 Task: Search one way flight ticket for 1 adult, 6 children, 1 infant in seat and 1 infant on lap in business from Myrtle Beach: Myrtle Beach International Airport to Rock Springs: Southwest Wyoming Regional Airport (rock Springs Sweetwater County Airport) on 8-5-2023. Choice of flights is Emirates. Number of bags: 2 carry on bags. Price is upto 100000. Outbound departure time preference is 20:00.
Action: Mouse moved to (285, 255)
Screenshot: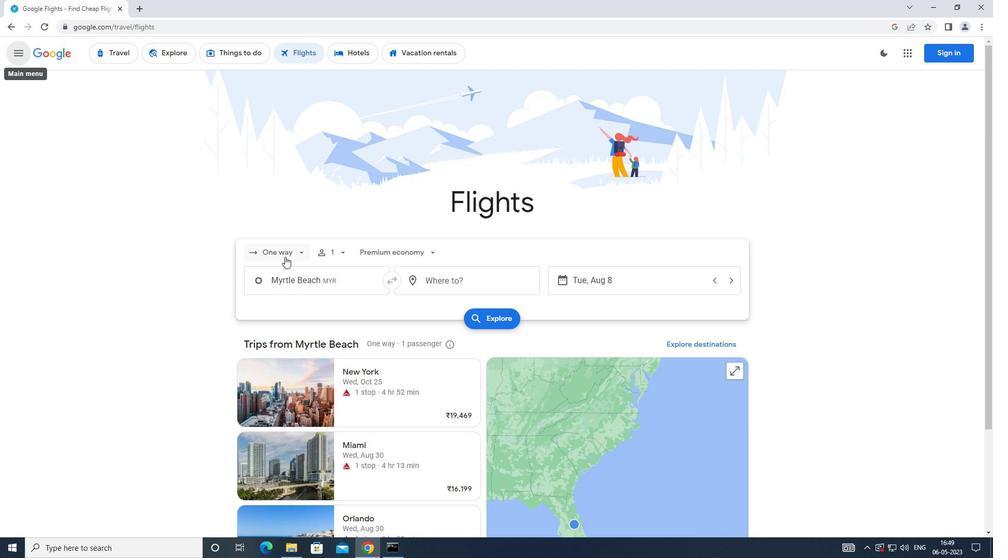 
Action: Mouse pressed left at (285, 255)
Screenshot: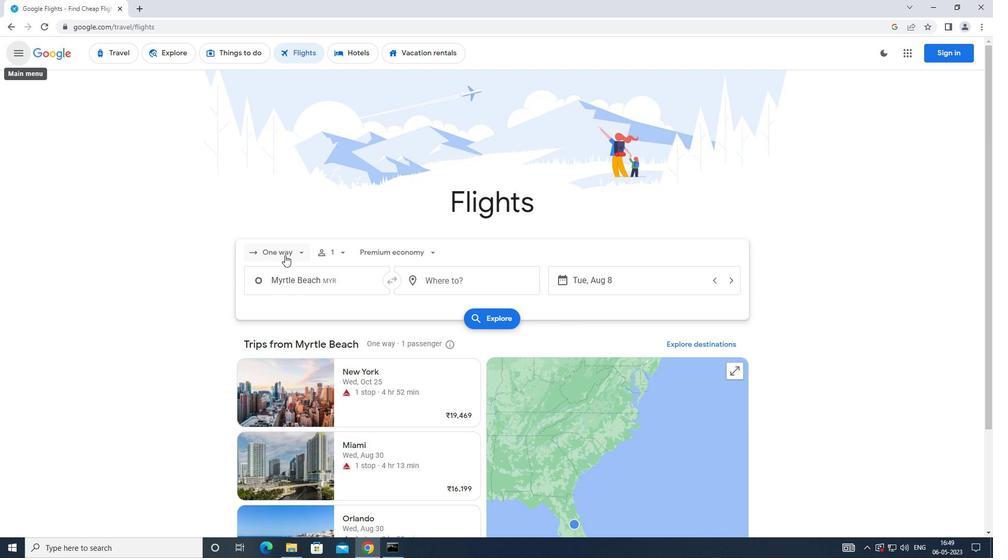 
Action: Mouse moved to (292, 297)
Screenshot: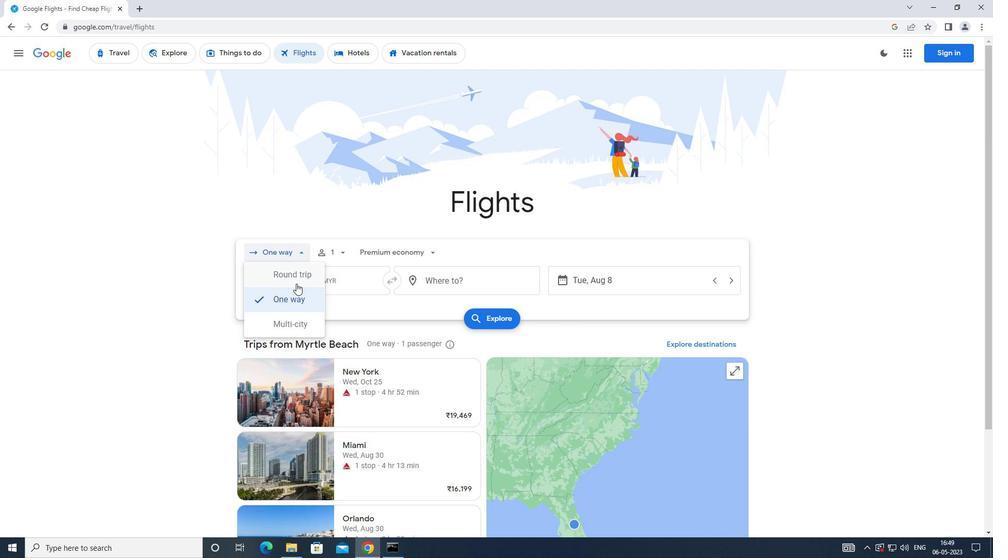 
Action: Mouse pressed left at (292, 297)
Screenshot: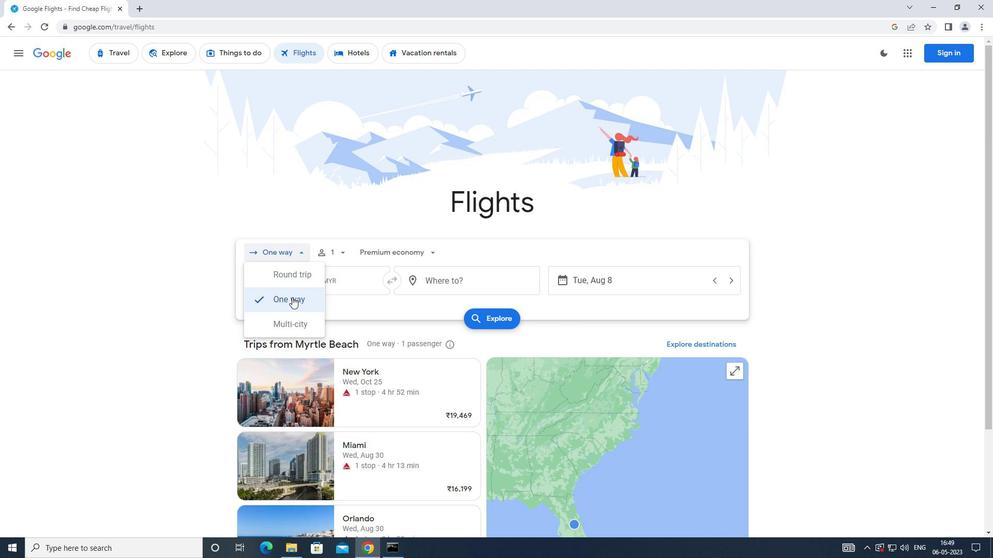 
Action: Mouse moved to (332, 250)
Screenshot: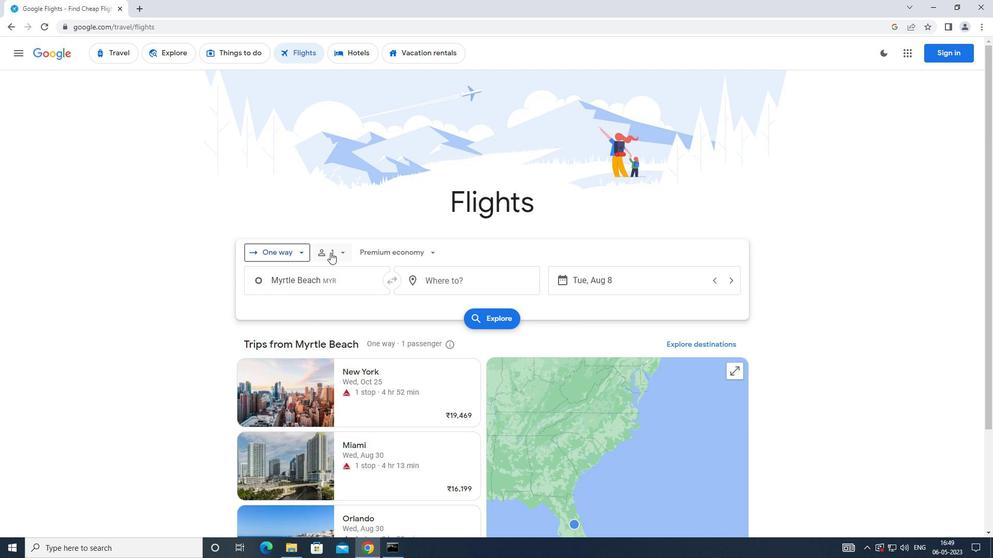 
Action: Mouse pressed left at (332, 250)
Screenshot: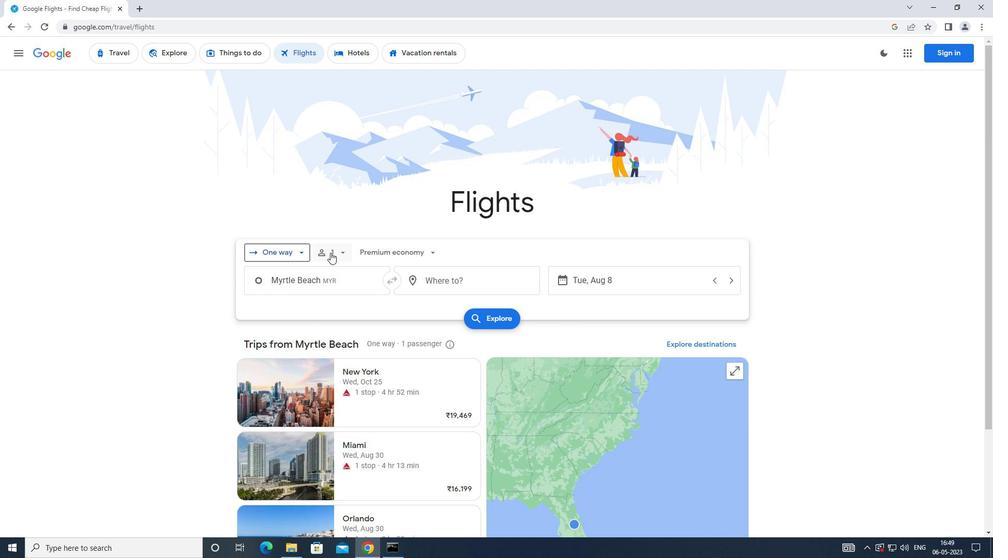
Action: Mouse moved to (428, 308)
Screenshot: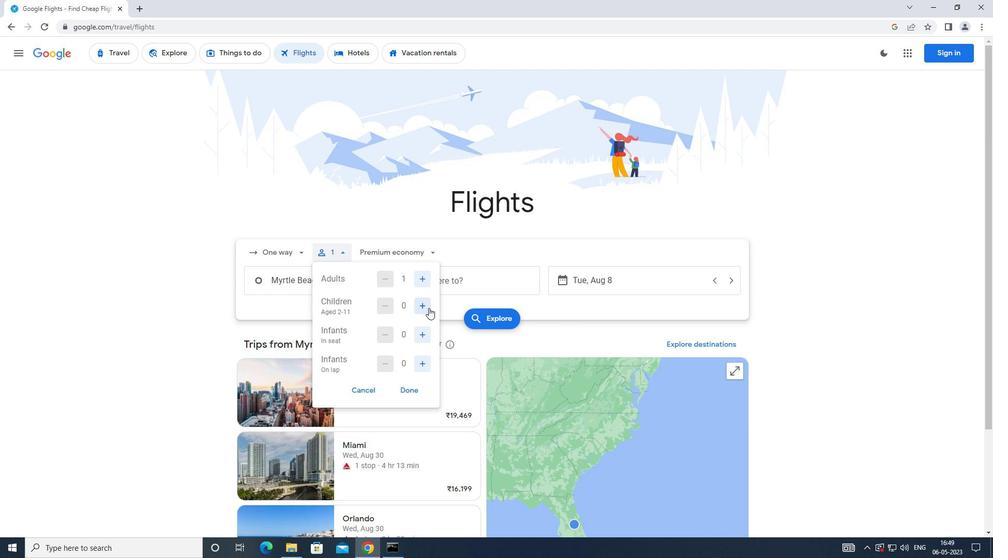
Action: Mouse pressed left at (428, 308)
Screenshot: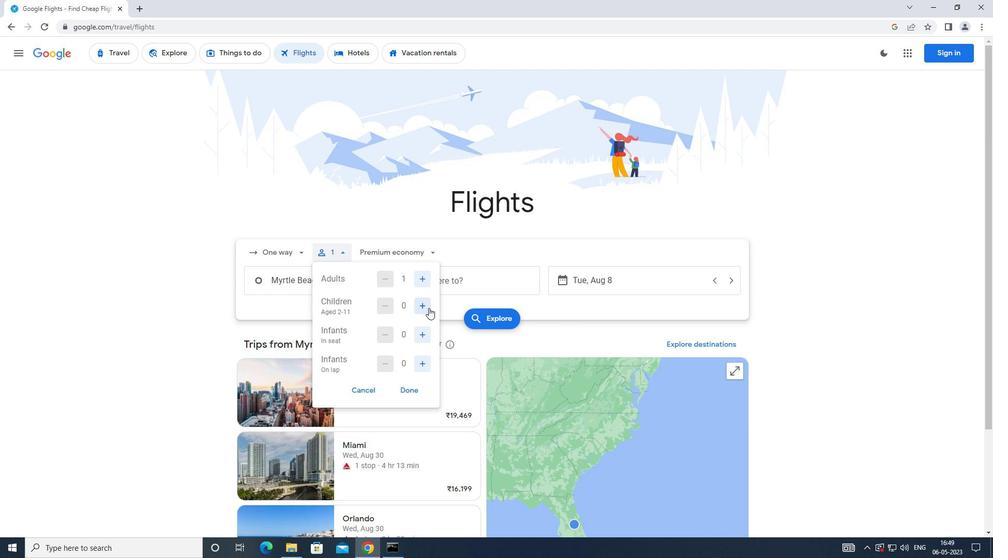 
Action: Mouse moved to (428, 308)
Screenshot: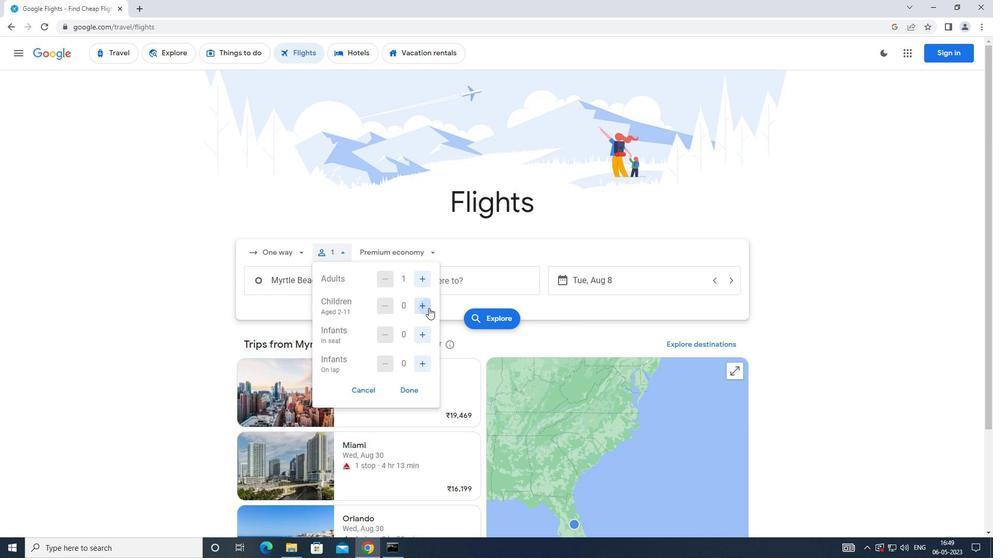 
Action: Mouse pressed left at (428, 308)
Screenshot: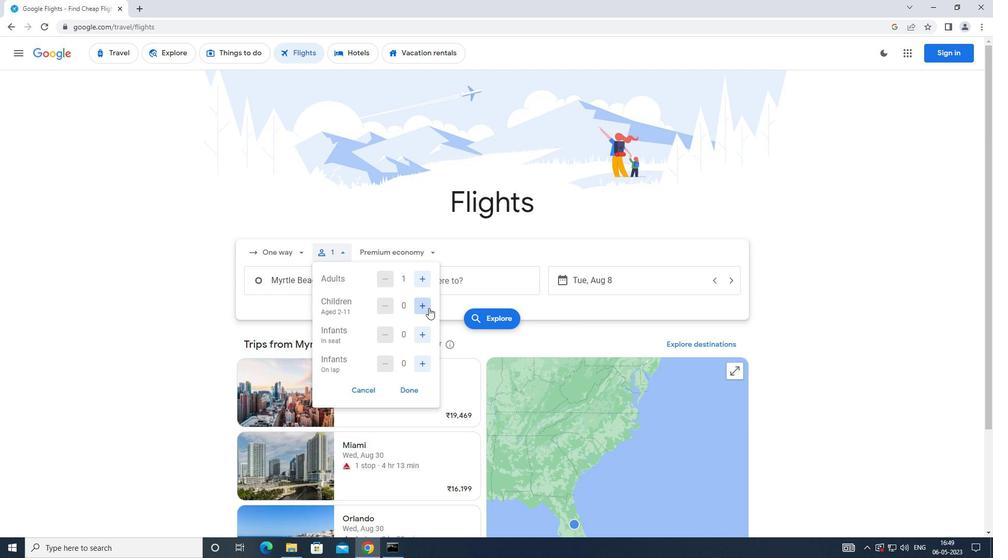 
Action: Mouse pressed left at (428, 308)
Screenshot: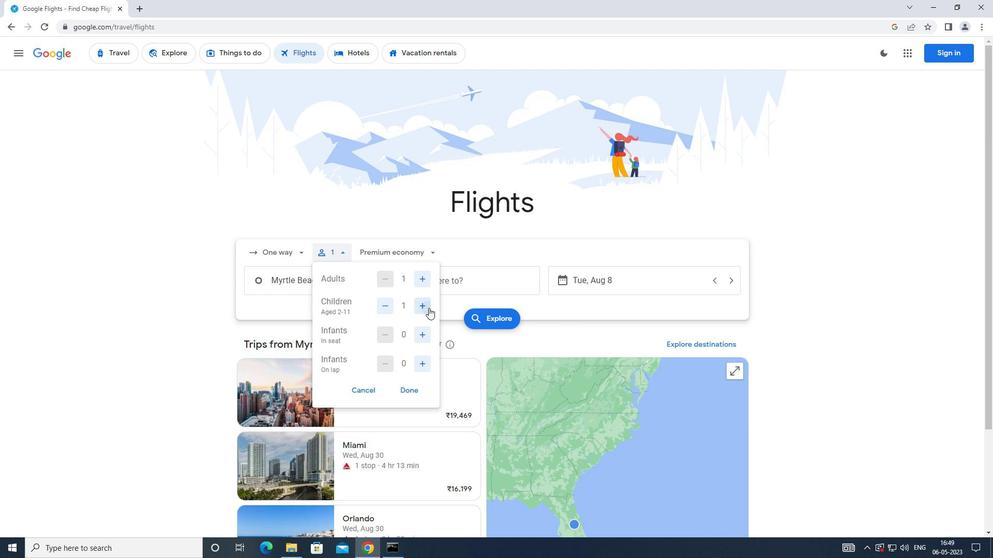 
Action: Mouse pressed left at (428, 308)
Screenshot: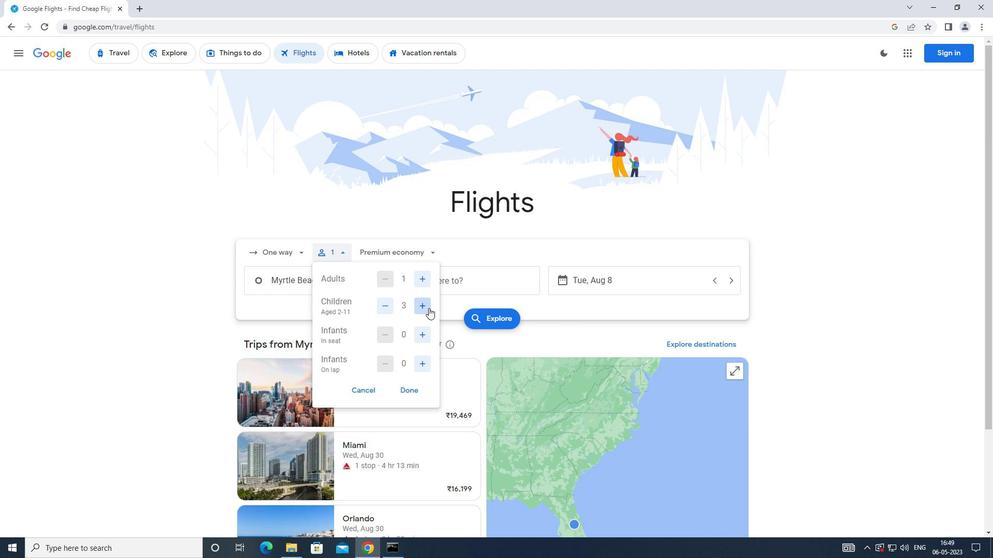 
Action: Mouse pressed left at (428, 308)
Screenshot: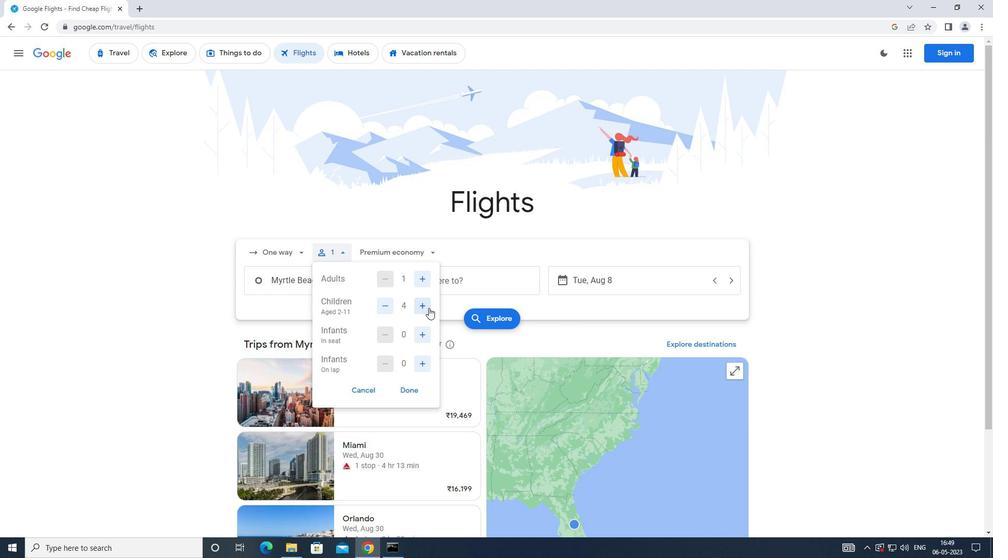 
Action: Mouse moved to (426, 310)
Screenshot: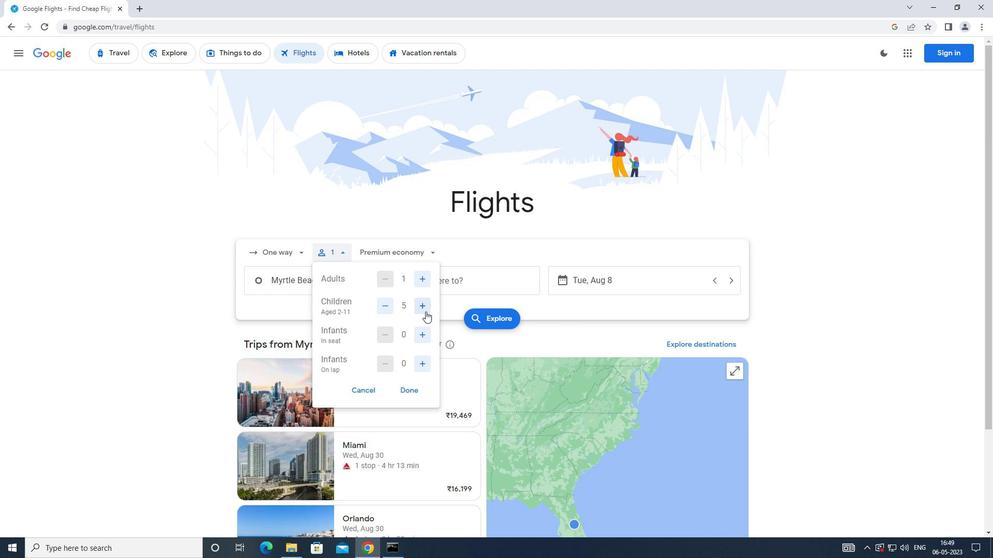 
Action: Mouse pressed left at (426, 310)
Screenshot: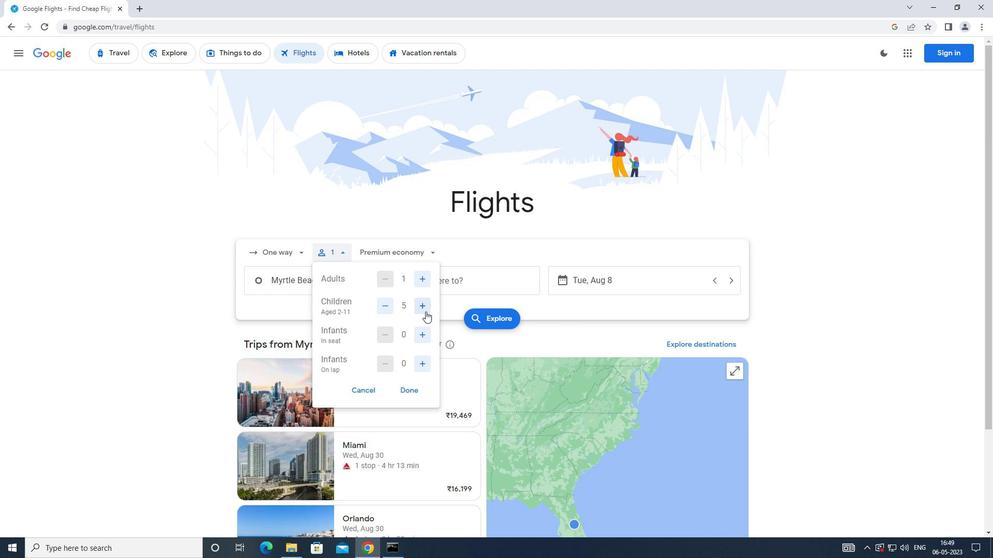 
Action: Mouse moved to (424, 330)
Screenshot: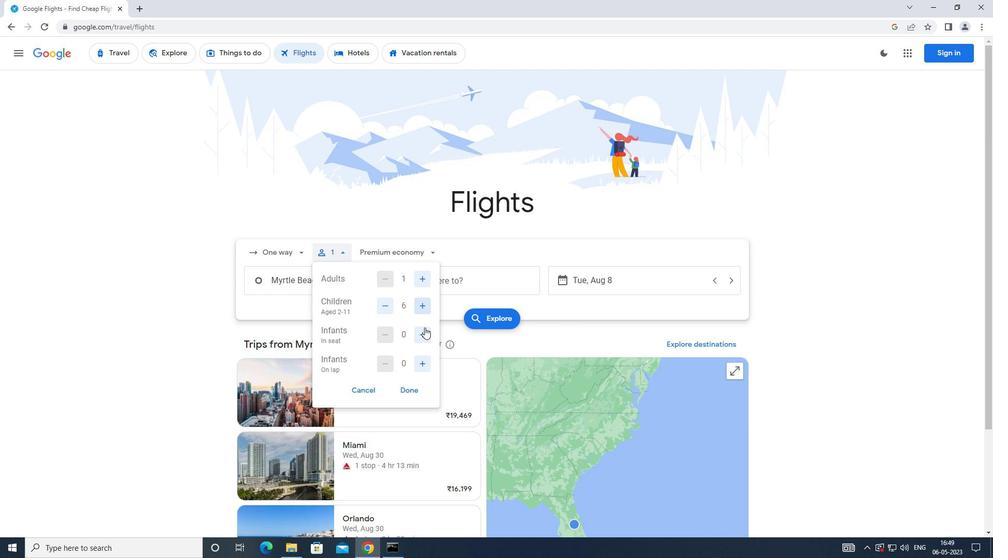 
Action: Mouse pressed left at (424, 330)
Screenshot: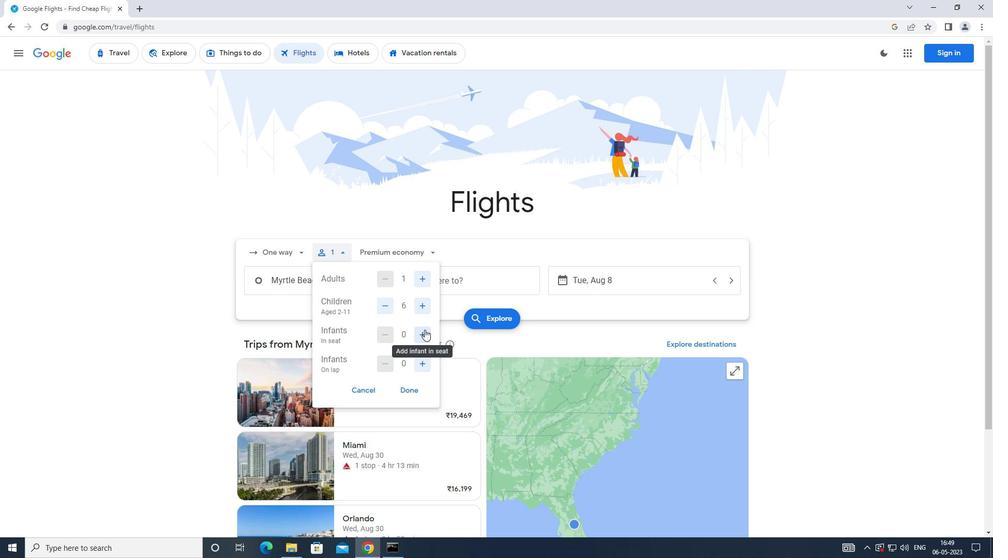 
Action: Mouse moved to (424, 363)
Screenshot: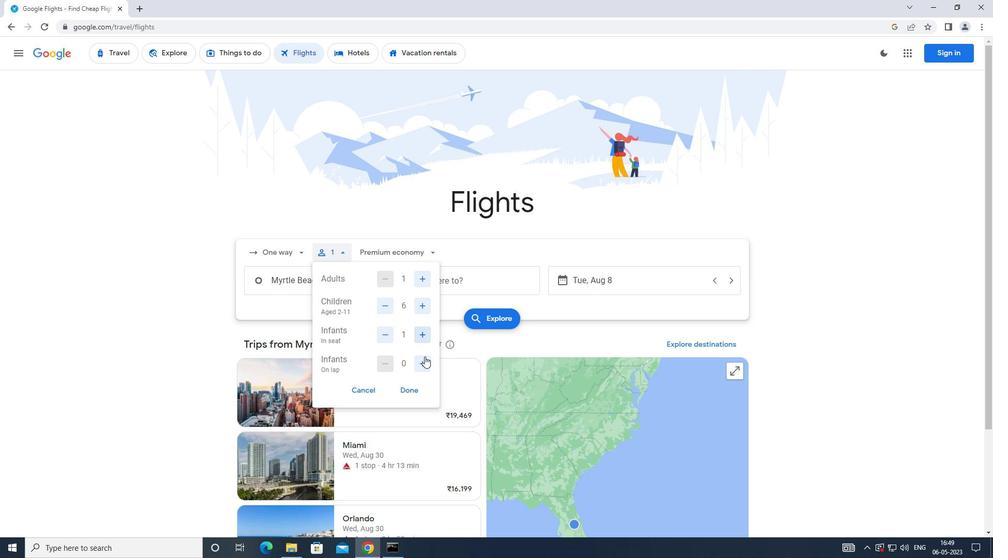 
Action: Mouse pressed left at (424, 363)
Screenshot: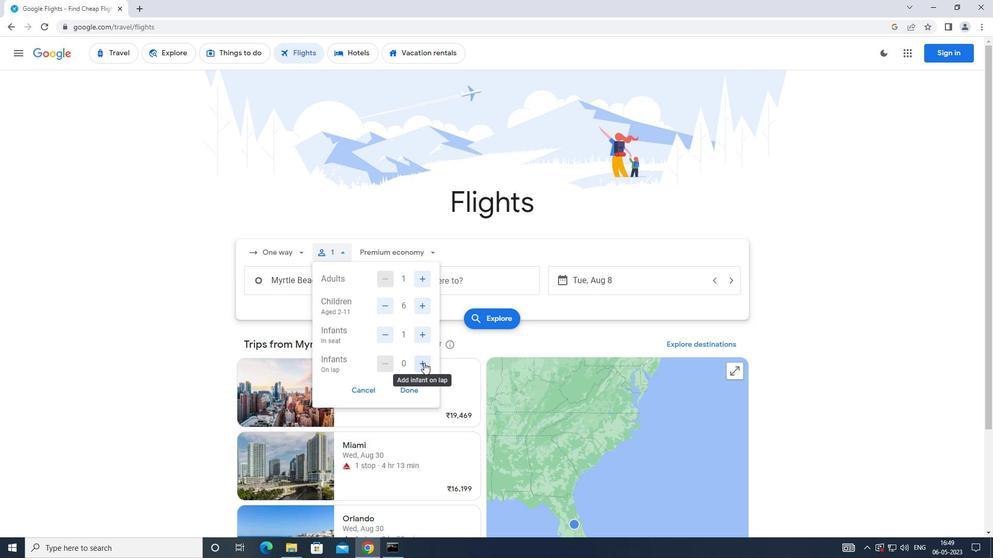 
Action: Mouse moved to (414, 391)
Screenshot: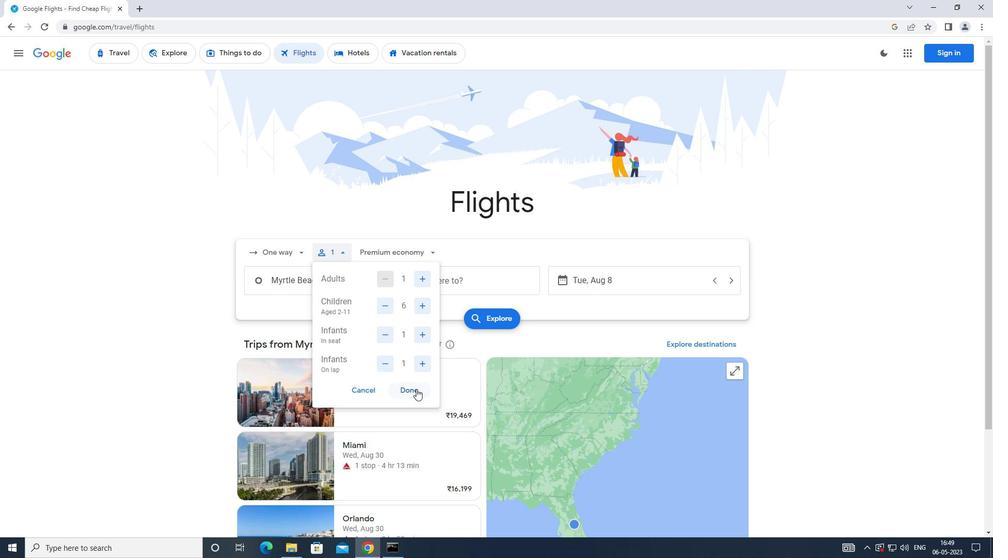 
Action: Mouse pressed left at (414, 391)
Screenshot: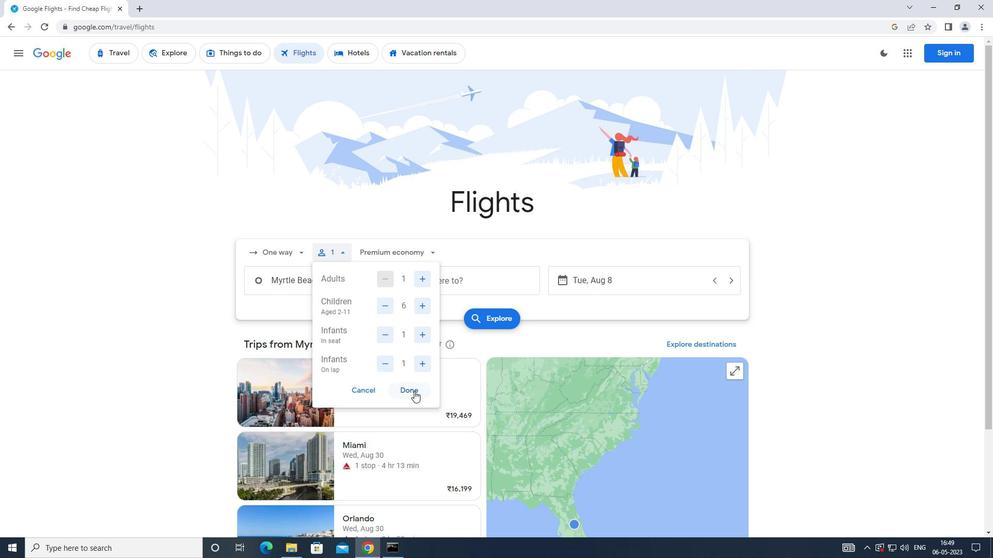 
Action: Mouse moved to (395, 246)
Screenshot: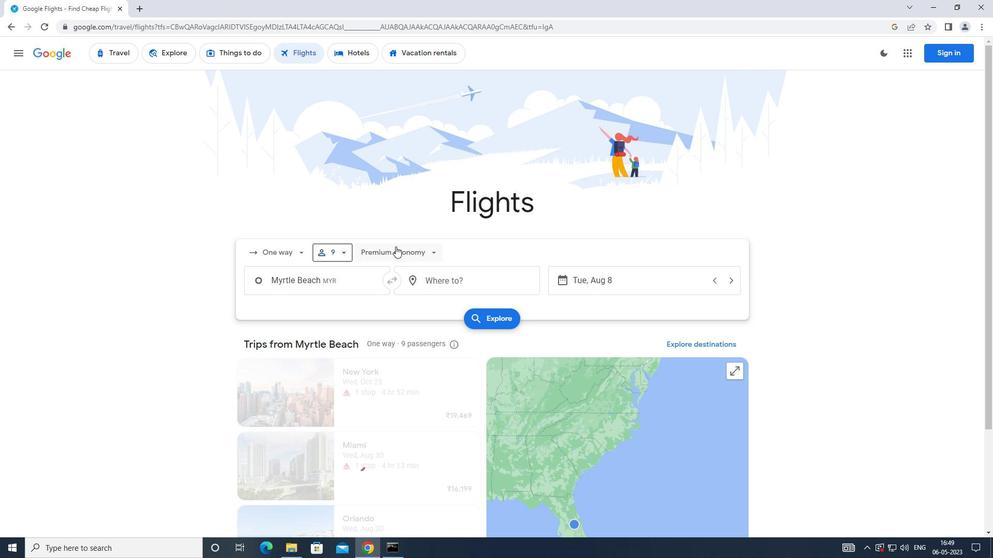 
Action: Mouse pressed left at (395, 246)
Screenshot: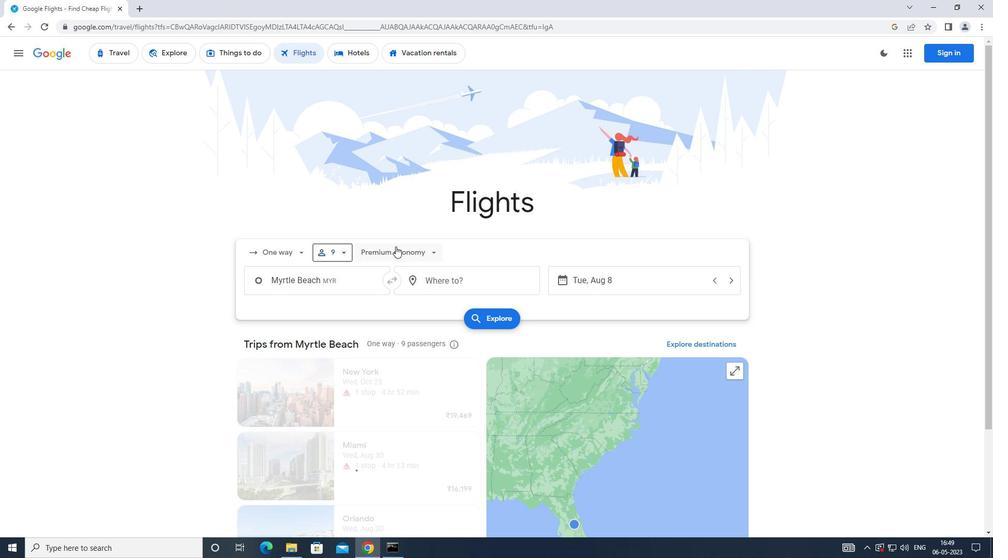 
Action: Mouse moved to (407, 327)
Screenshot: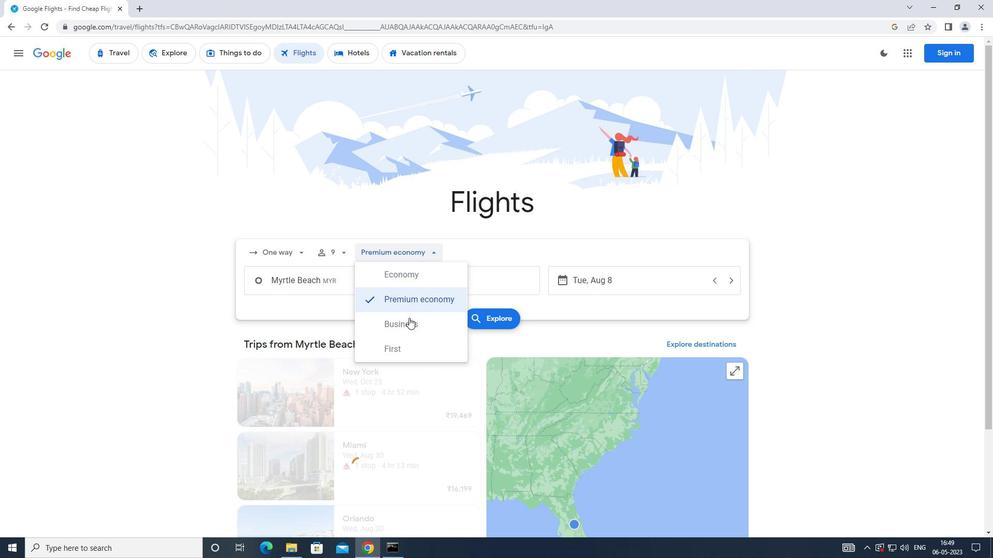 
Action: Mouse pressed left at (407, 327)
Screenshot: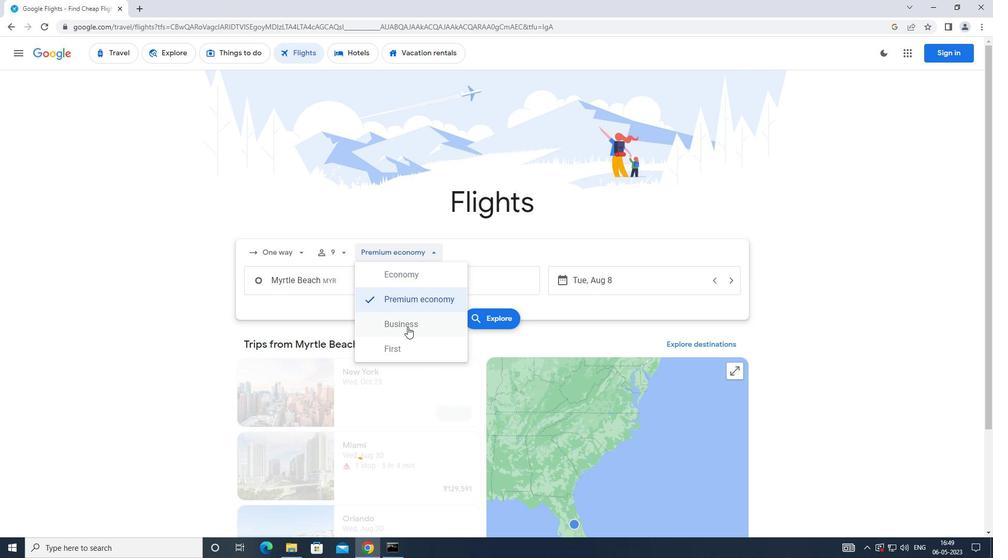 
Action: Mouse moved to (333, 281)
Screenshot: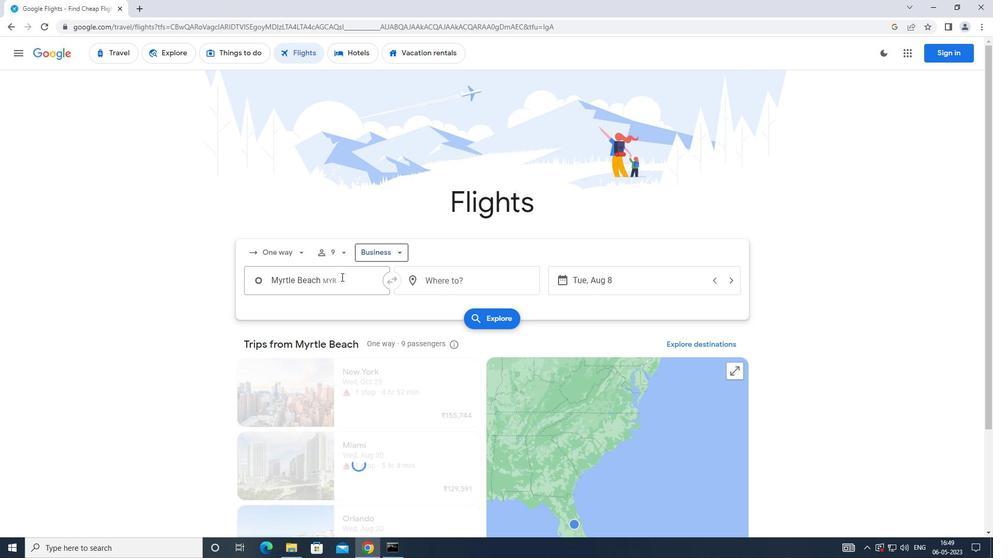 
Action: Mouse pressed left at (333, 281)
Screenshot: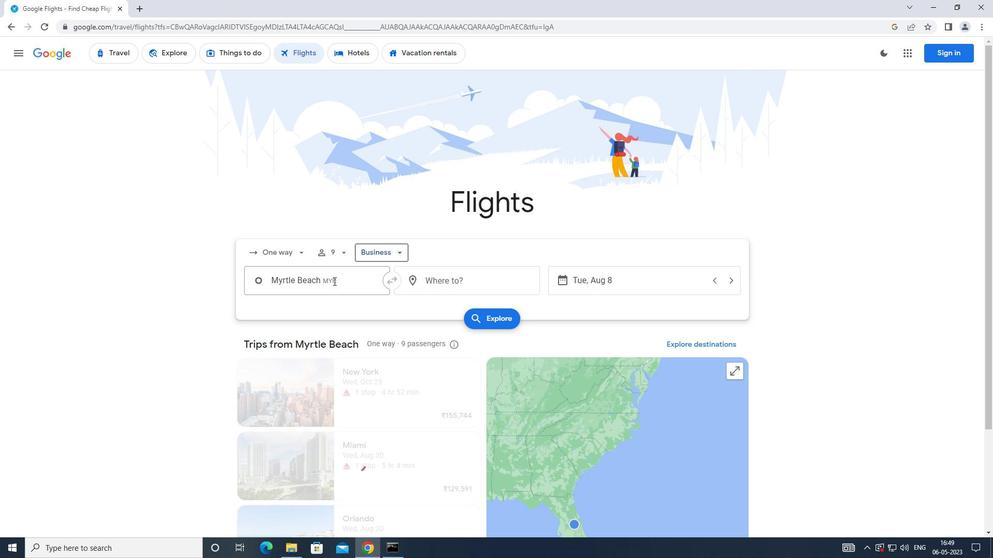
Action: Mouse moved to (337, 332)
Screenshot: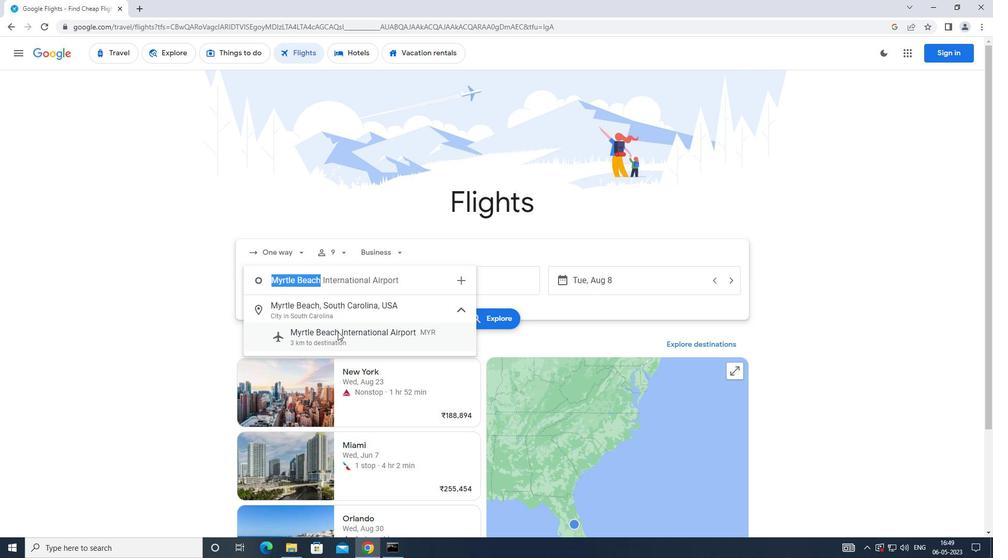 
Action: Mouse pressed left at (337, 332)
Screenshot: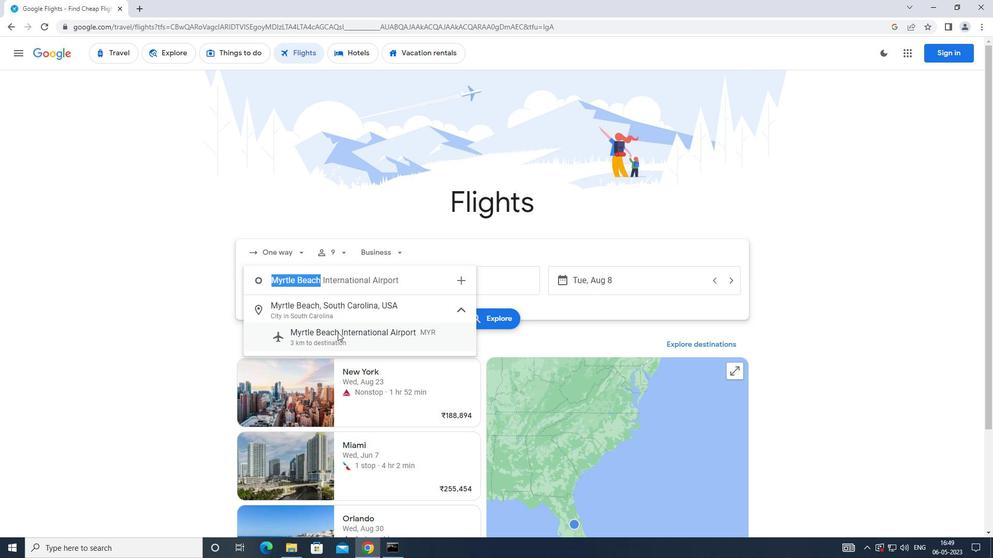 
Action: Mouse moved to (414, 280)
Screenshot: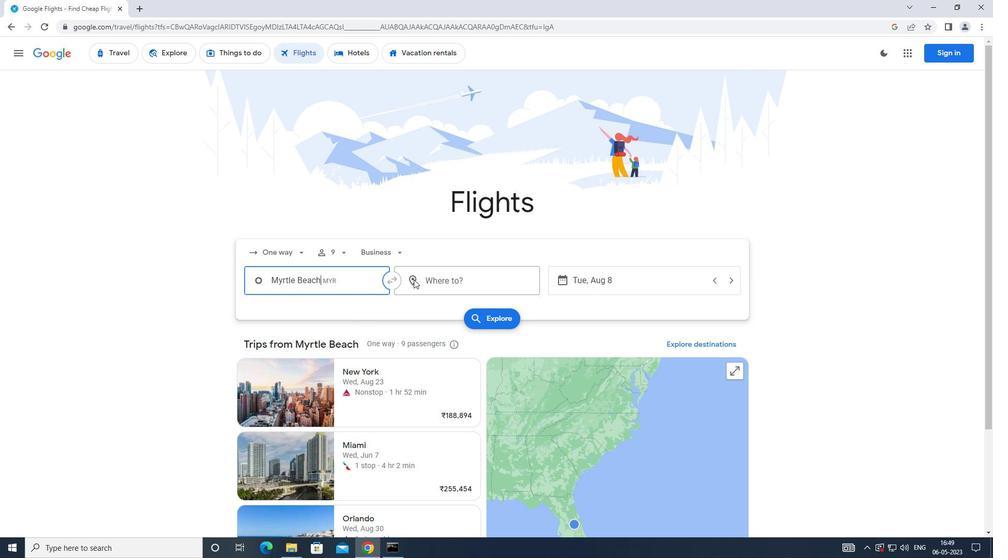 
Action: Mouse pressed left at (414, 280)
Screenshot: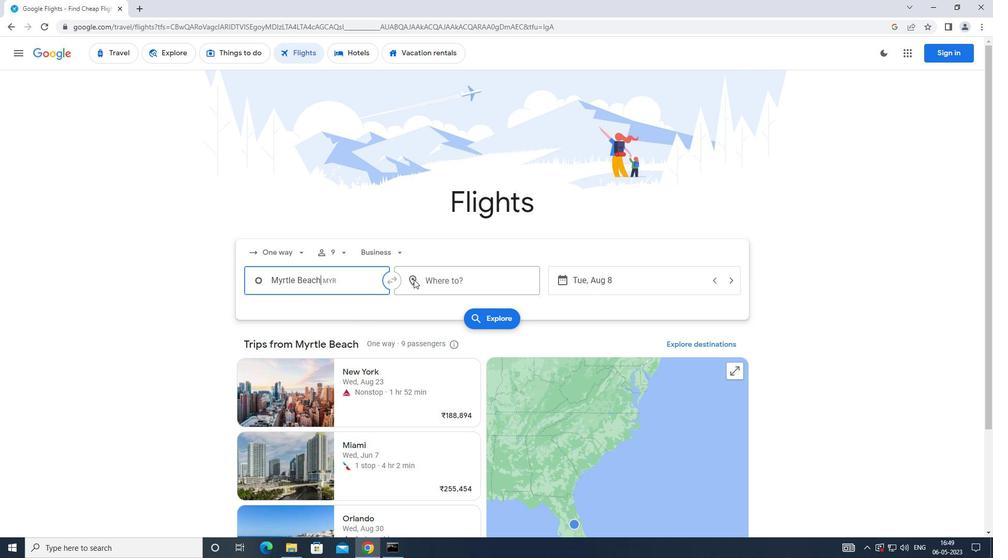 
Action: Mouse moved to (420, 297)
Screenshot: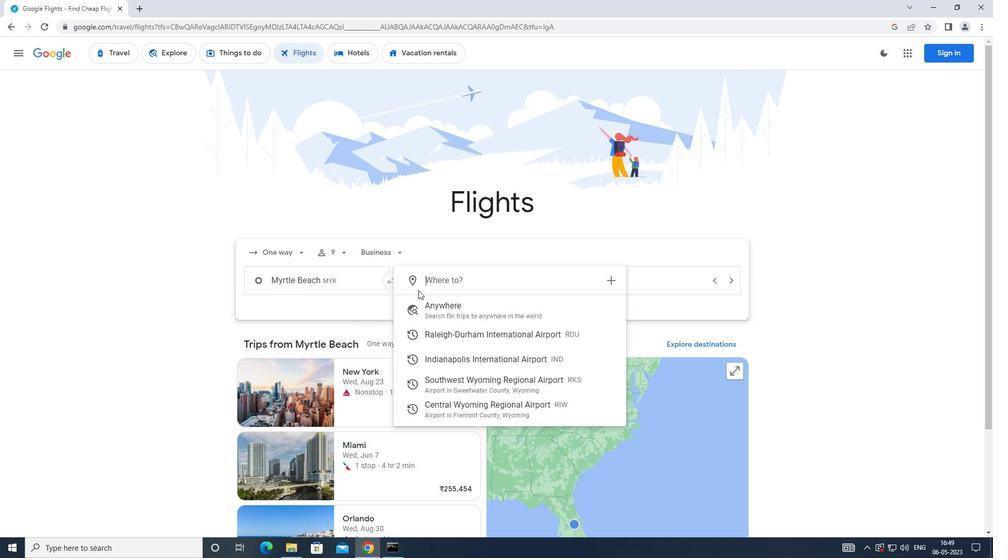 
Action: Key pressed <Key.caps_lock>s<Key.caps_lock>outhwest
Screenshot: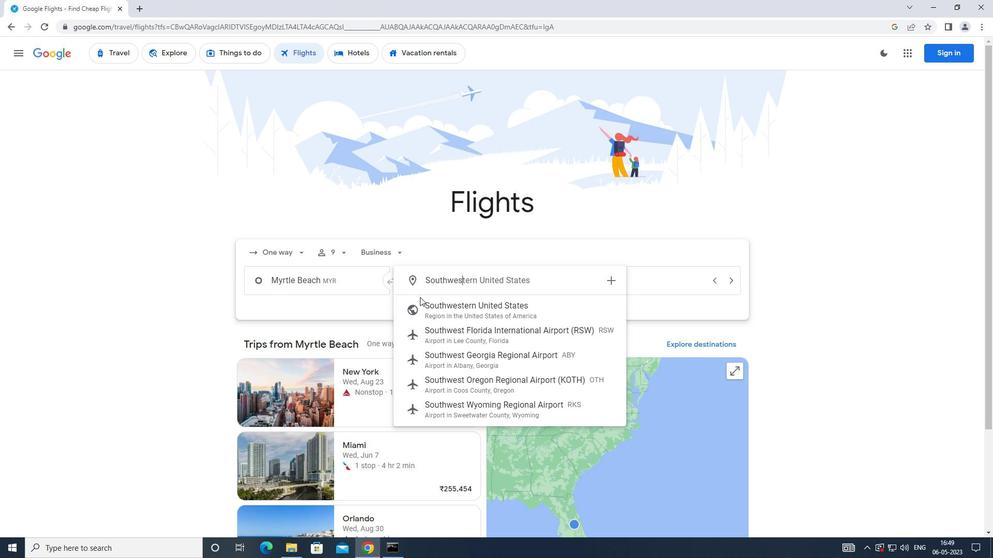
Action: Mouse moved to (486, 406)
Screenshot: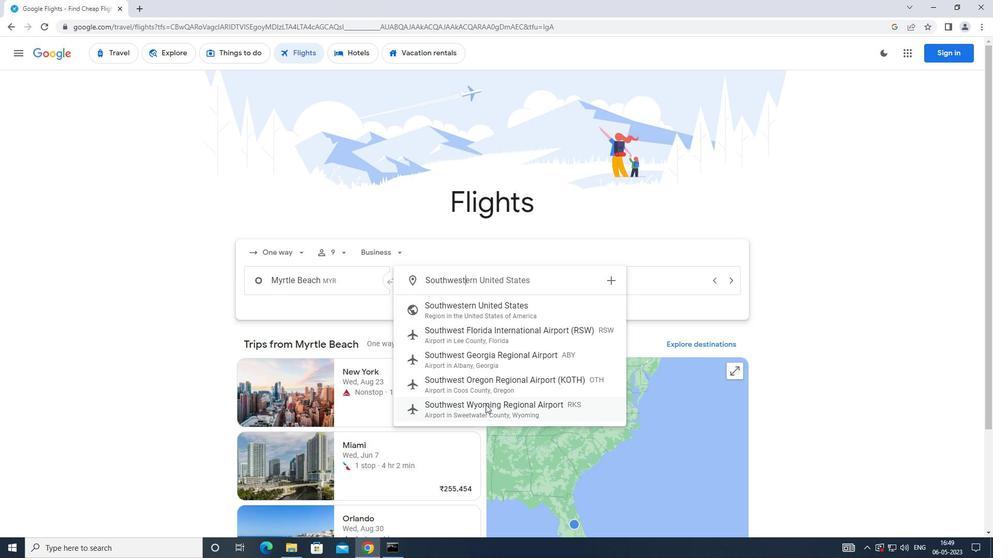 
Action: Mouse pressed left at (486, 406)
Screenshot: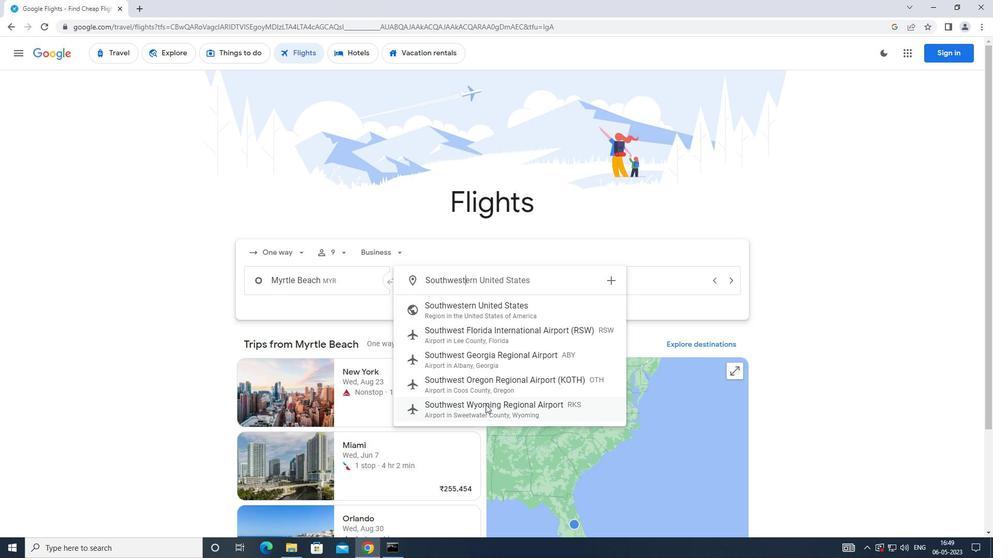 
Action: Mouse moved to (603, 276)
Screenshot: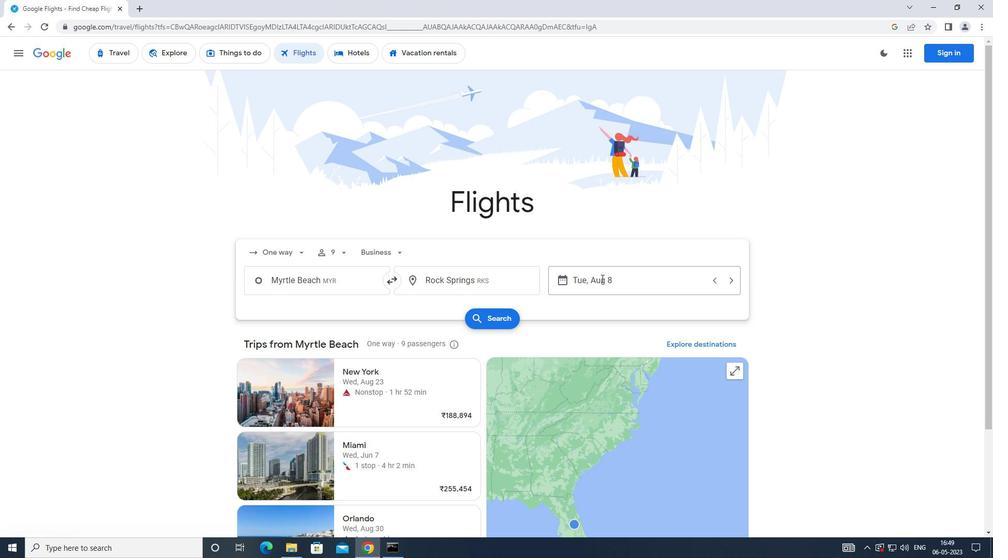 
Action: Mouse pressed left at (603, 276)
Screenshot: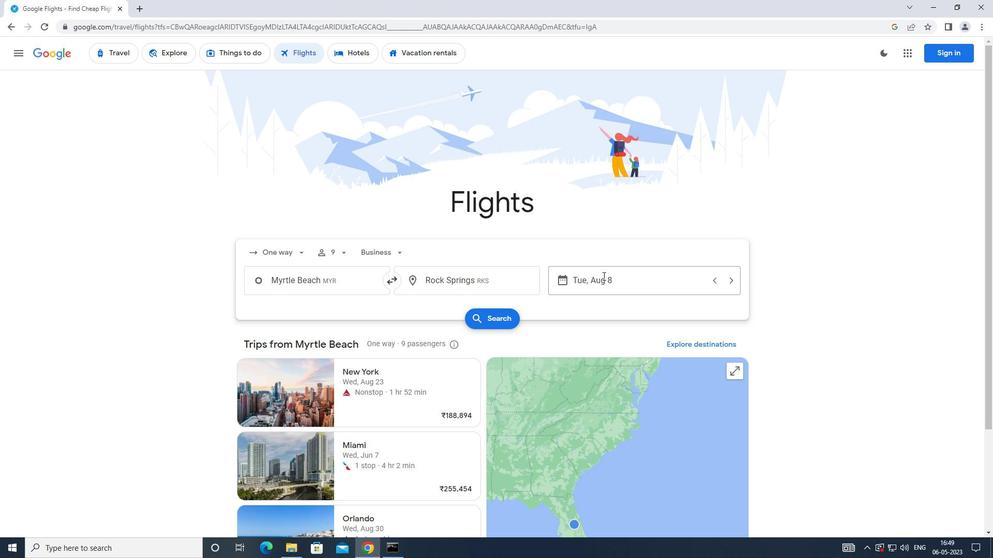 
Action: Mouse moved to (425, 370)
Screenshot: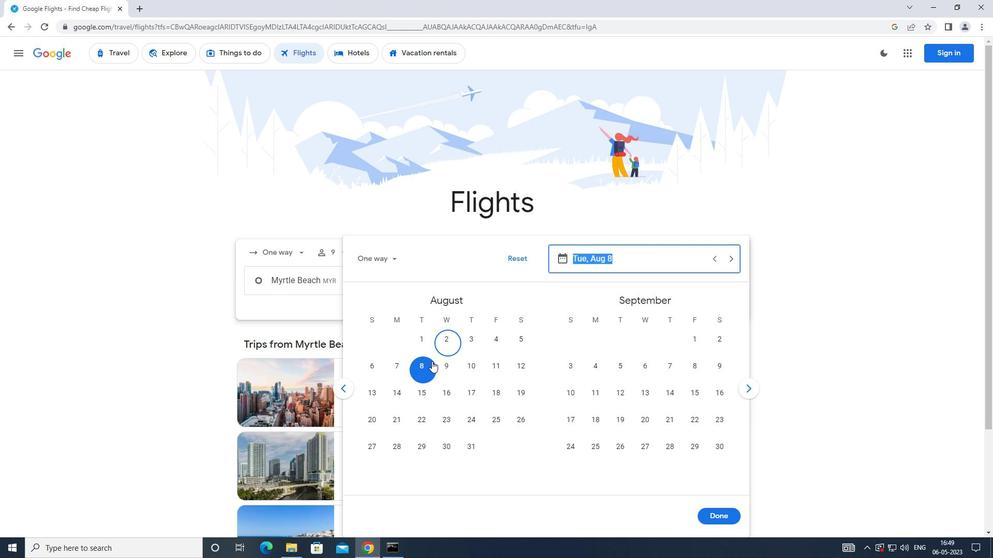 
Action: Mouse pressed left at (425, 370)
Screenshot: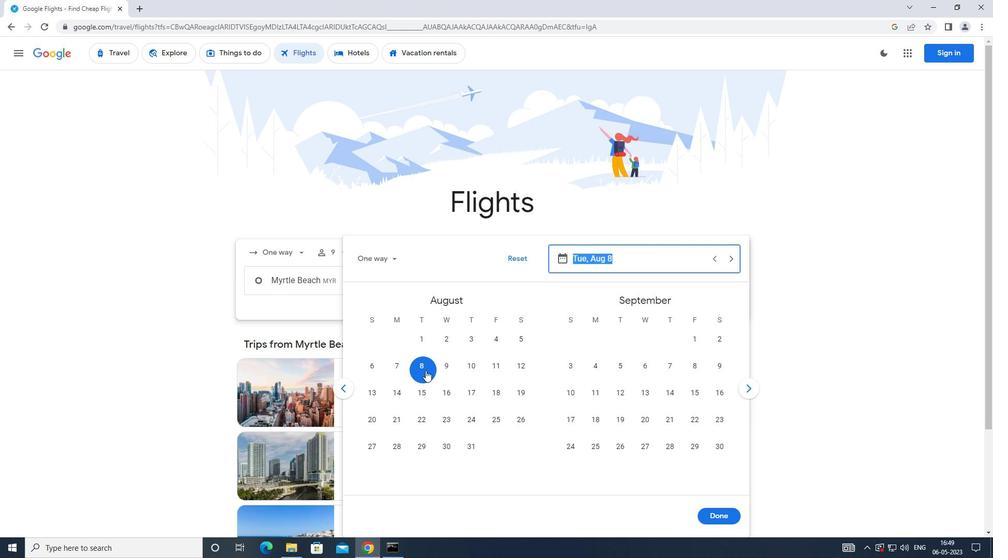 
Action: Mouse moved to (717, 512)
Screenshot: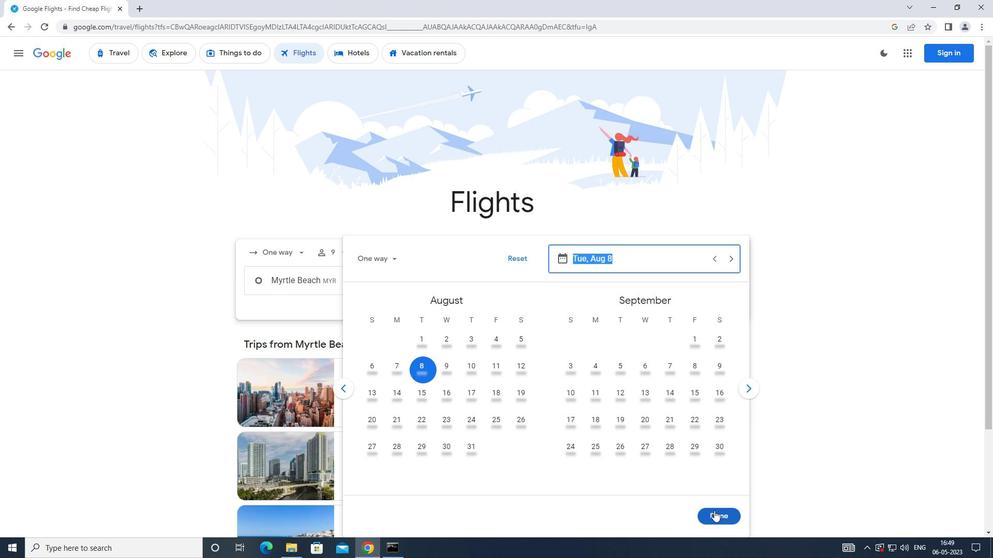 
Action: Mouse pressed left at (717, 512)
Screenshot: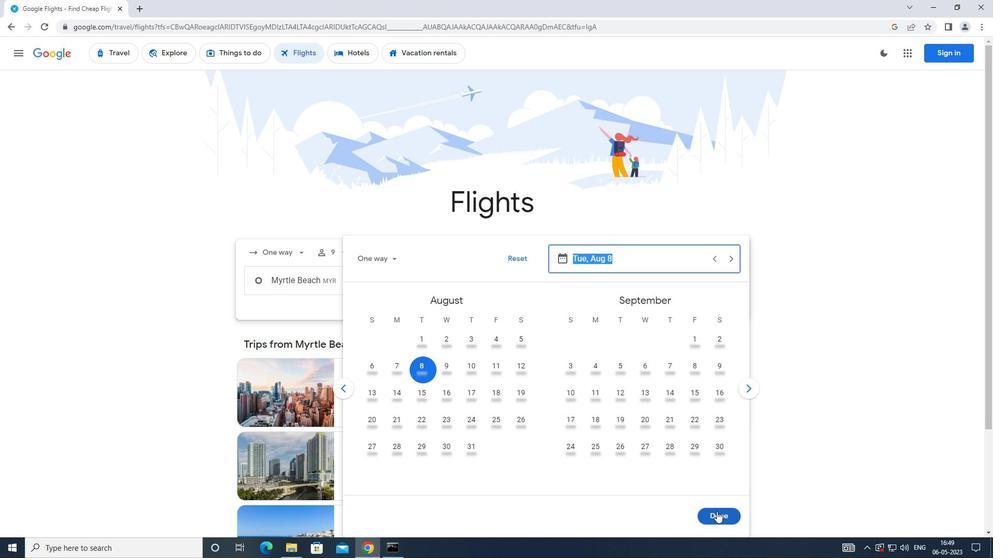 
Action: Mouse moved to (499, 315)
Screenshot: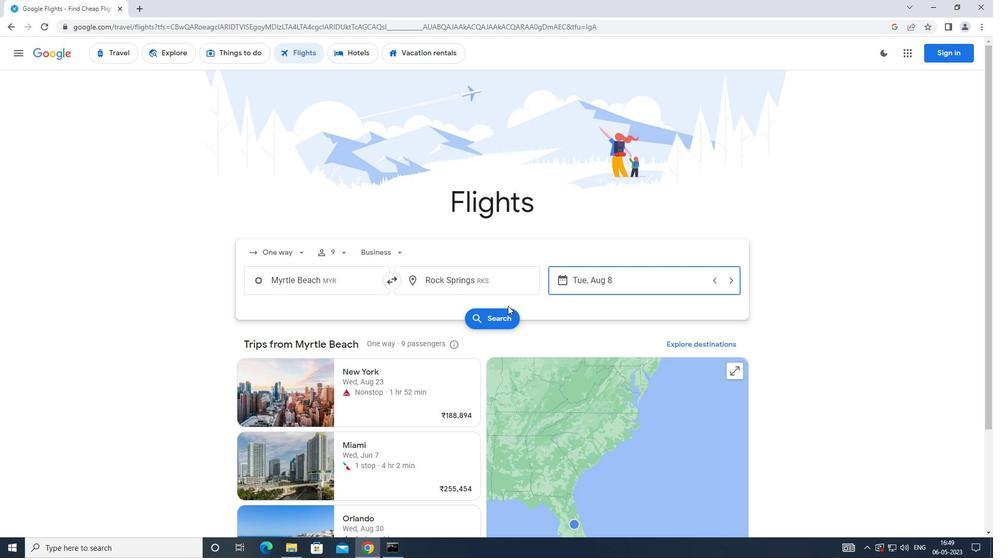 
Action: Mouse pressed left at (499, 315)
Screenshot: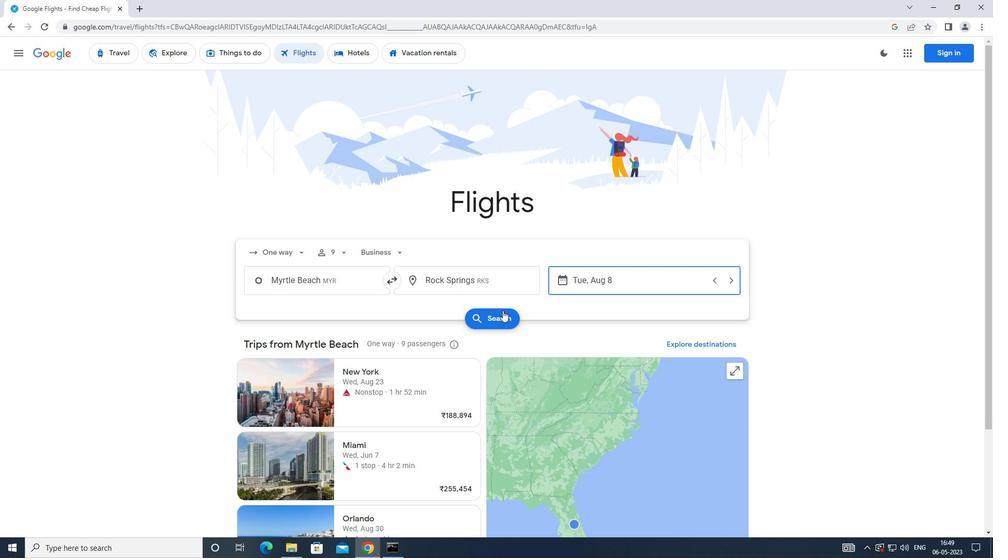 
Action: Mouse moved to (266, 150)
Screenshot: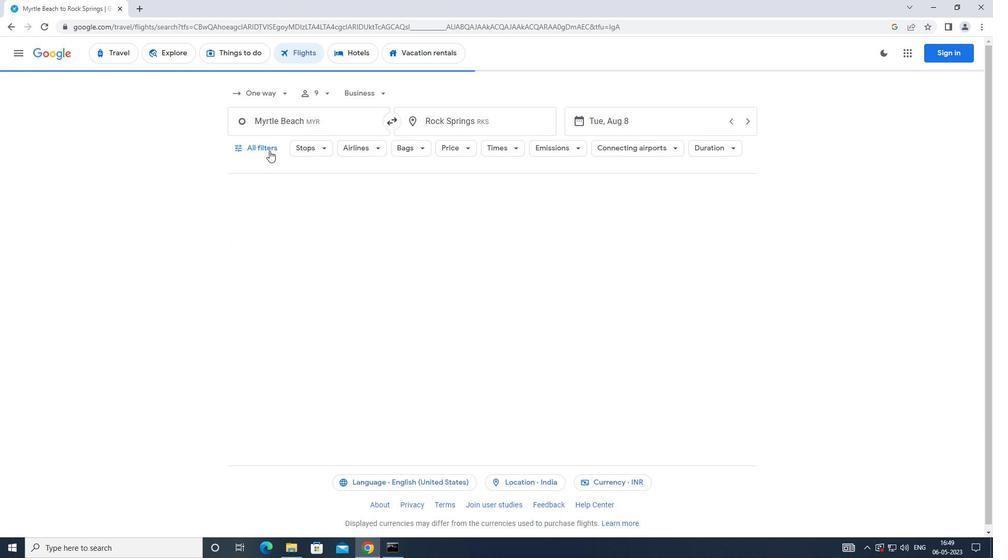 
Action: Mouse pressed left at (266, 150)
Screenshot: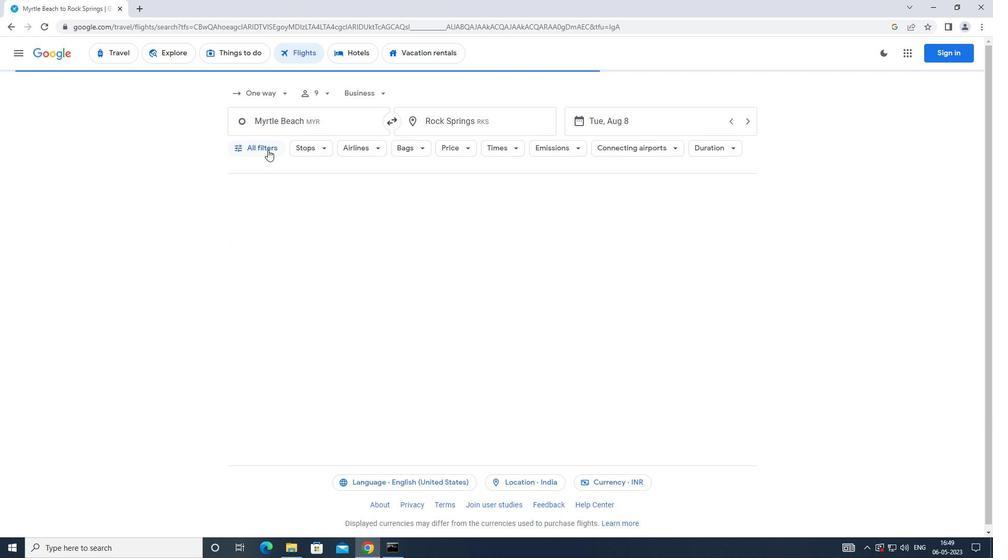 
Action: Mouse moved to (387, 368)
Screenshot: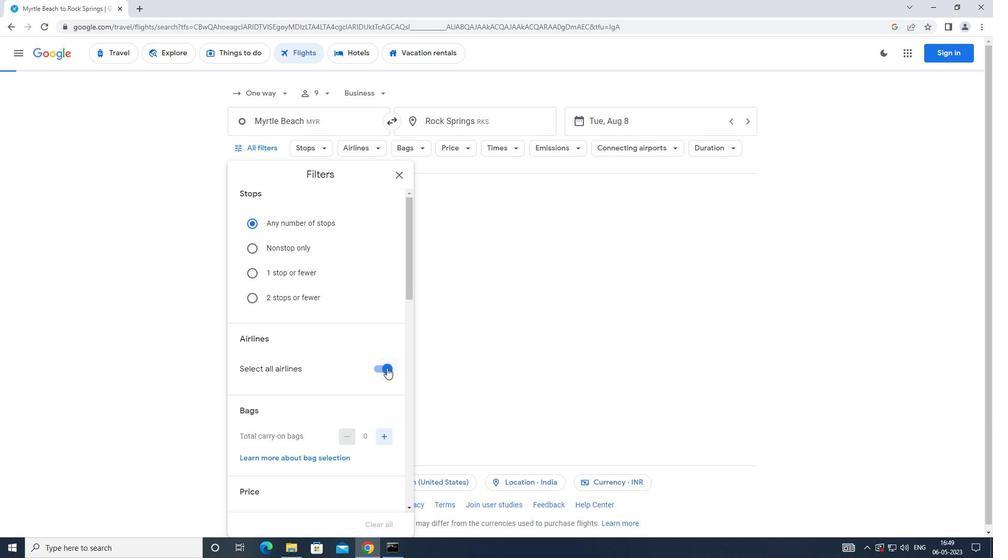 
Action: Mouse pressed left at (387, 368)
Screenshot: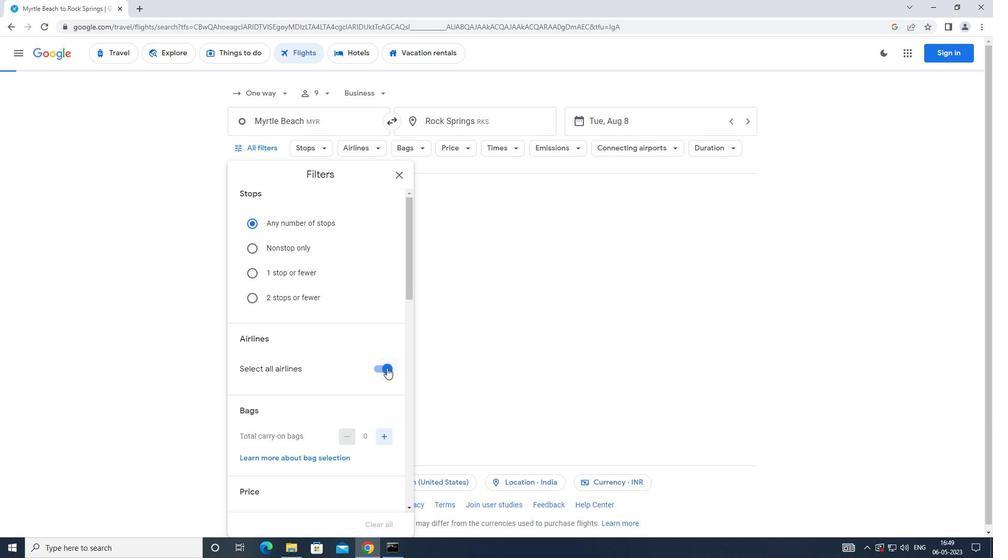 
Action: Mouse moved to (373, 337)
Screenshot: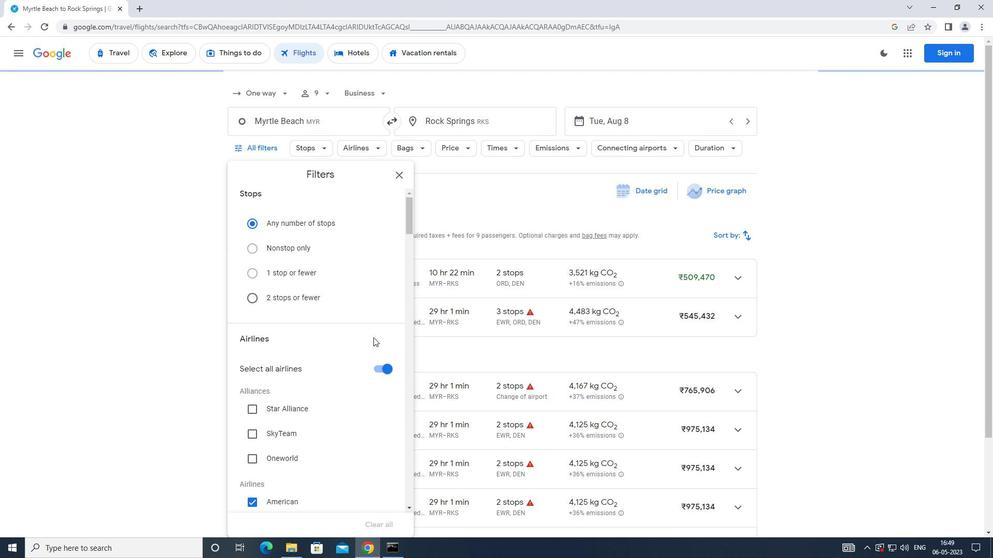 
Action: Mouse scrolled (373, 336) with delta (0, 0)
Screenshot: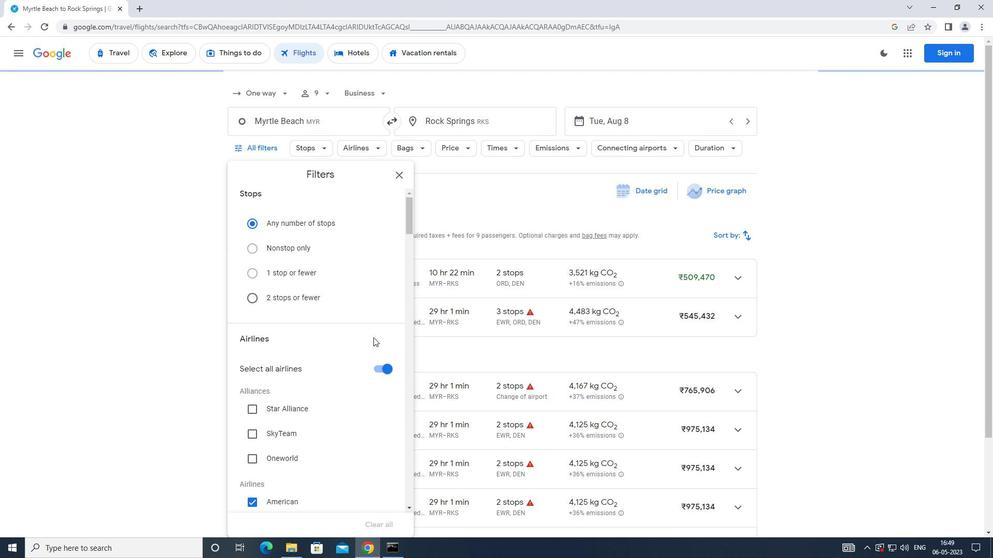 
Action: Mouse moved to (373, 336)
Screenshot: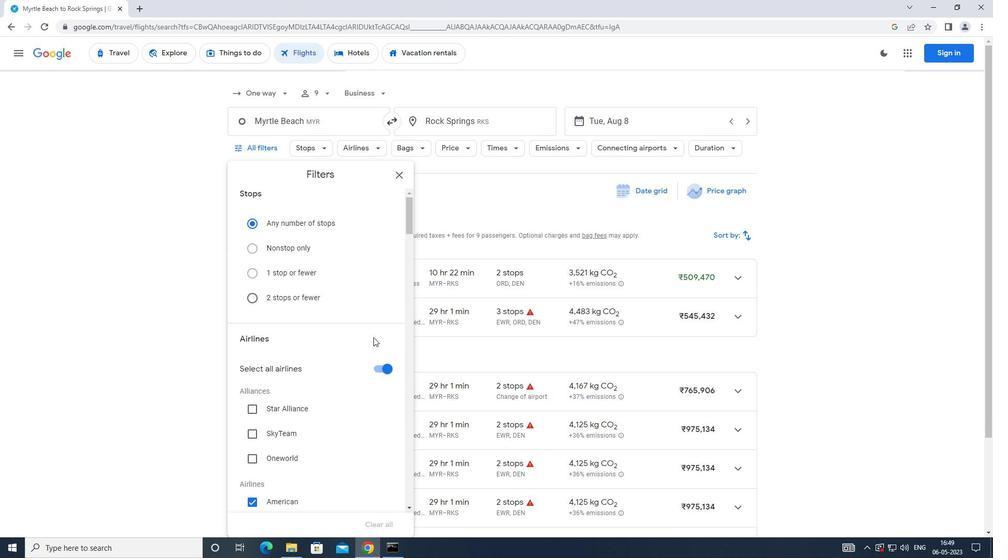 
Action: Mouse scrolled (373, 336) with delta (0, 0)
Screenshot: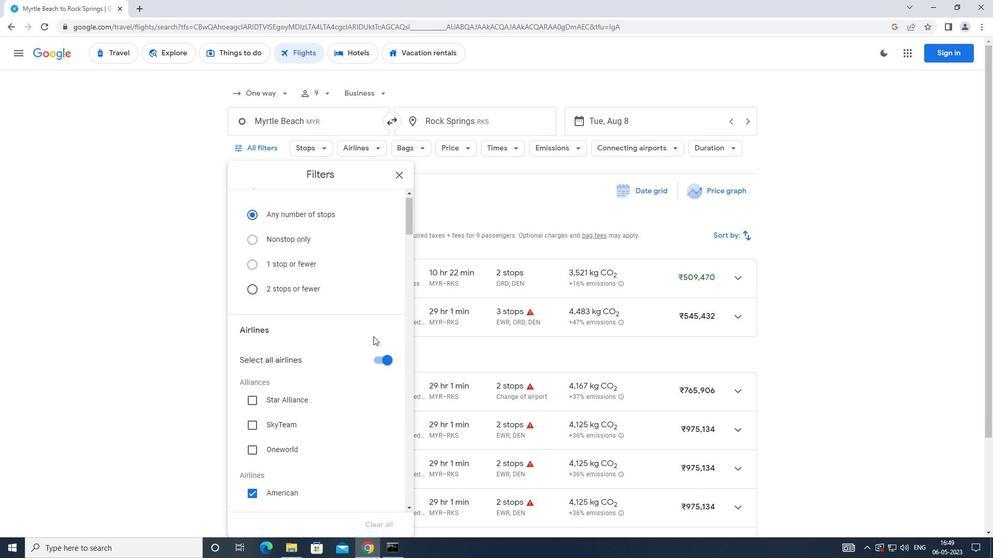
Action: Mouse scrolled (373, 336) with delta (0, 0)
Screenshot: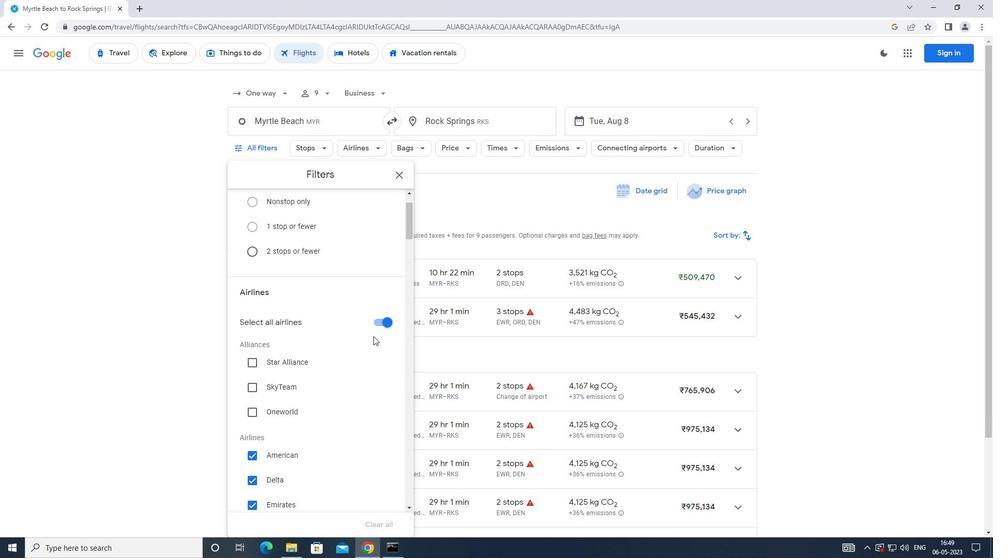 
Action: Mouse moved to (376, 330)
Screenshot: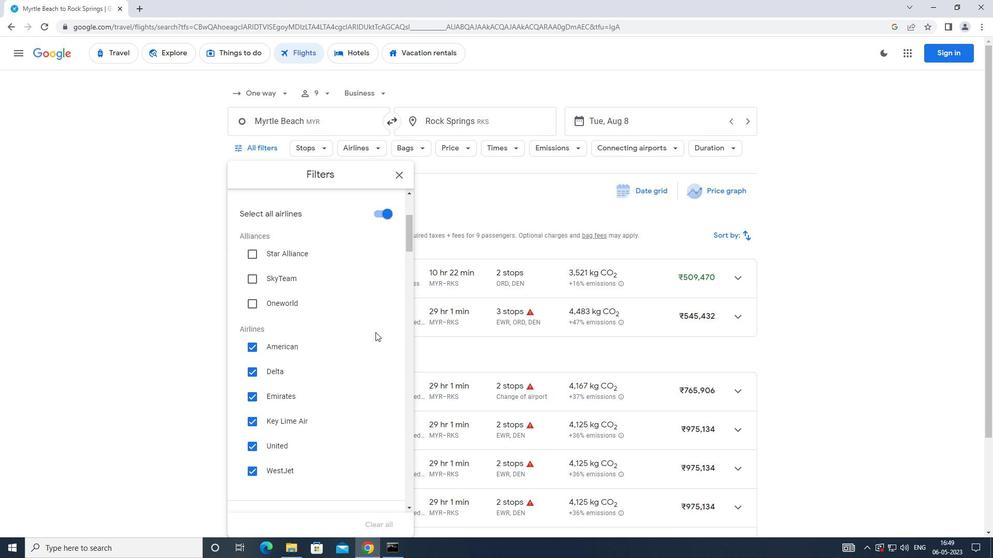
Action: Mouse scrolled (376, 330) with delta (0, 0)
Screenshot: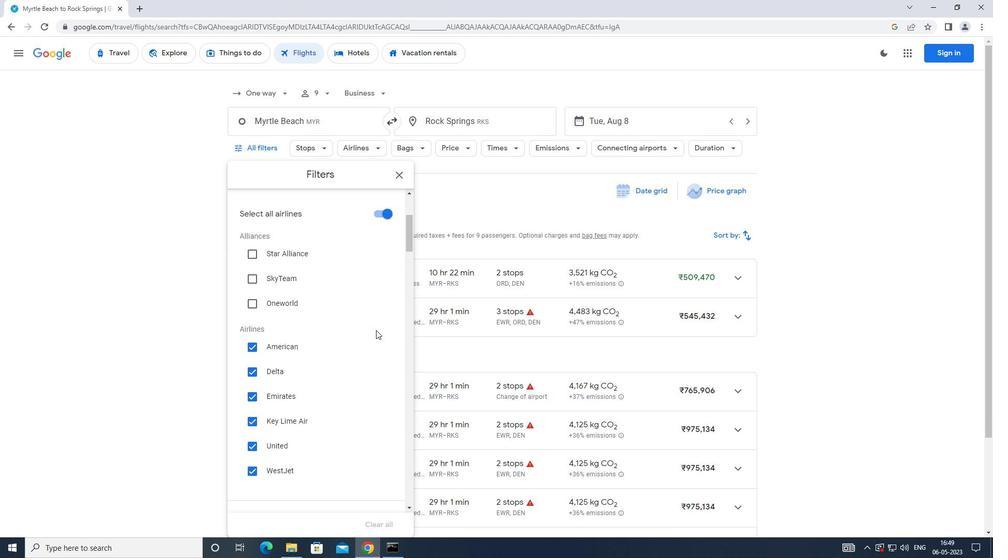 
Action: Mouse scrolled (376, 330) with delta (0, 0)
Screenshot: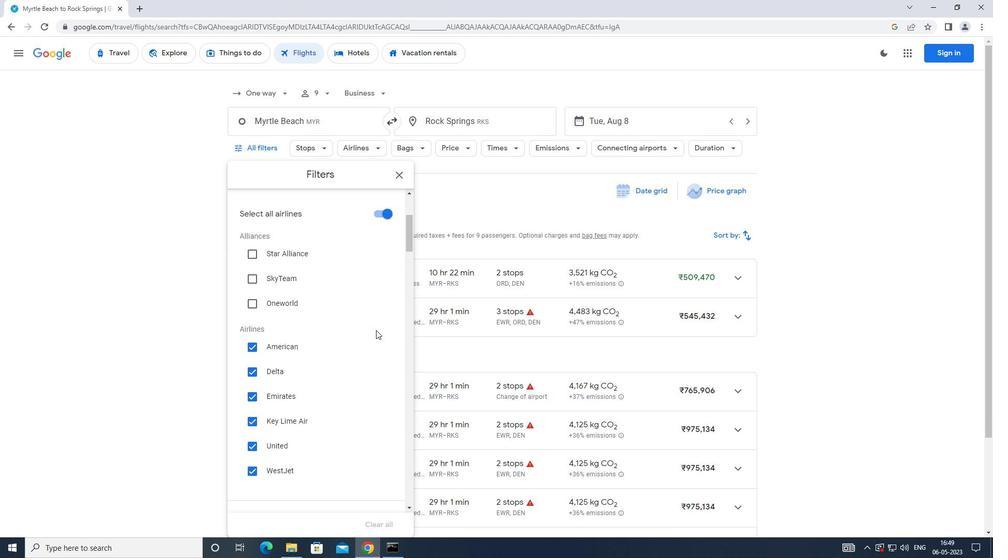 
Action: Mouse moved to (381, 324)
Screenshot: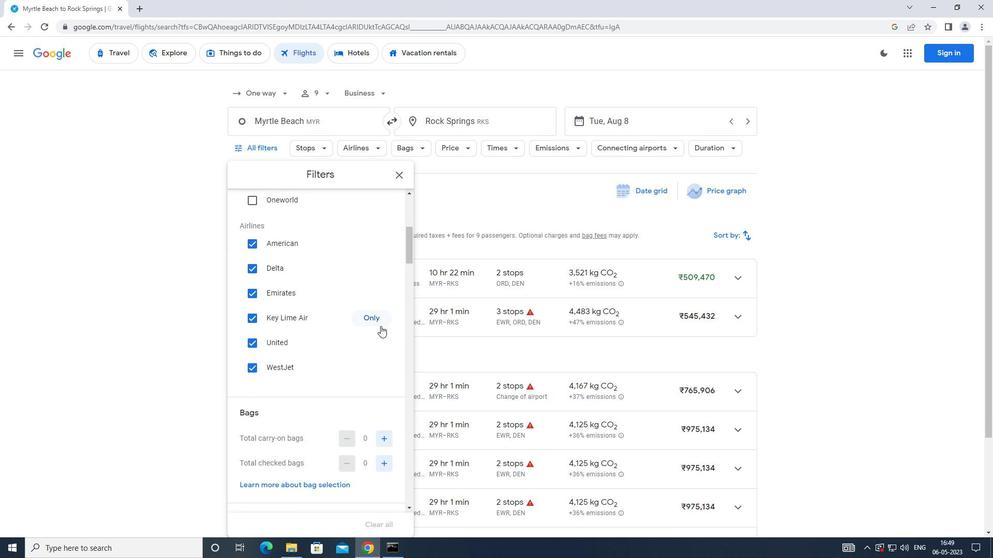 
Action: Mouse scrolled (381, 324) with delta (0, 0)
Screenshot: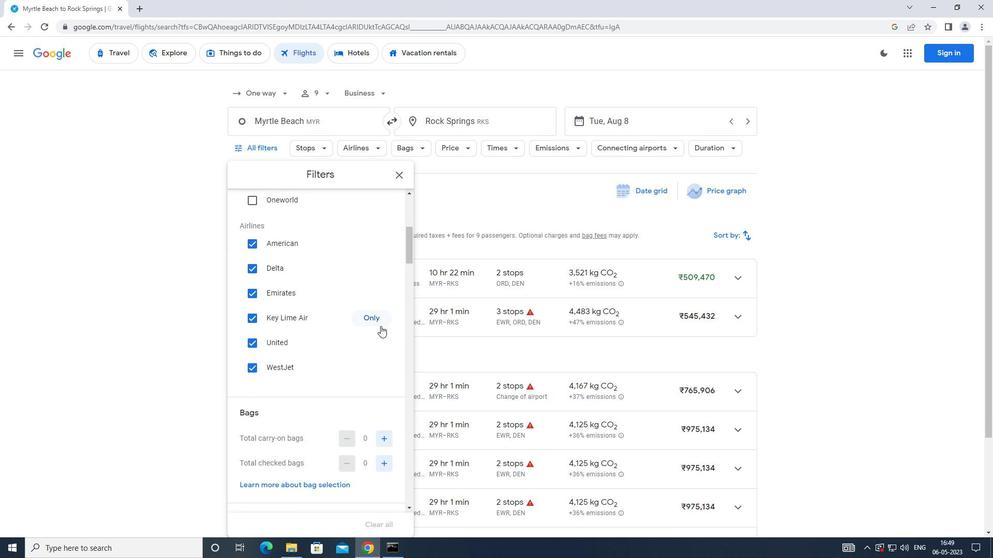 
Action: Mouse moved to (381, 323)
Screenshot: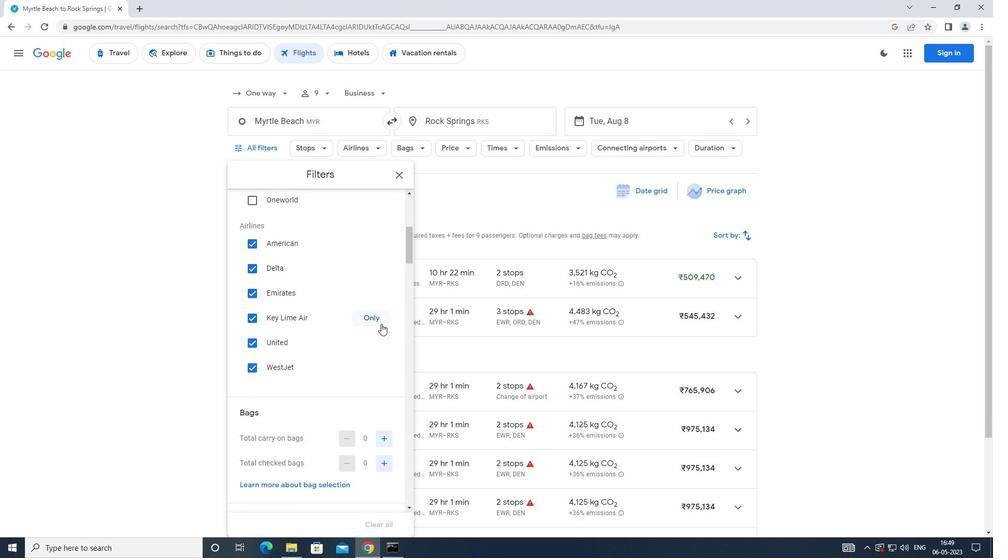 
Action: Mouse scrolled (381, 323) with delta (0, 0)
Screenshot: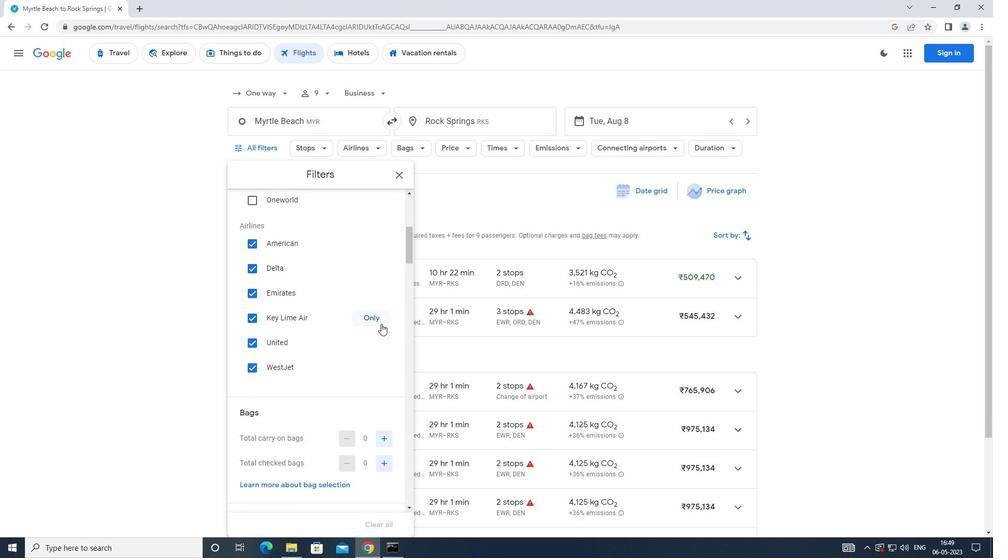 
Action: Mouse moved to (384, 317)
Screenshot: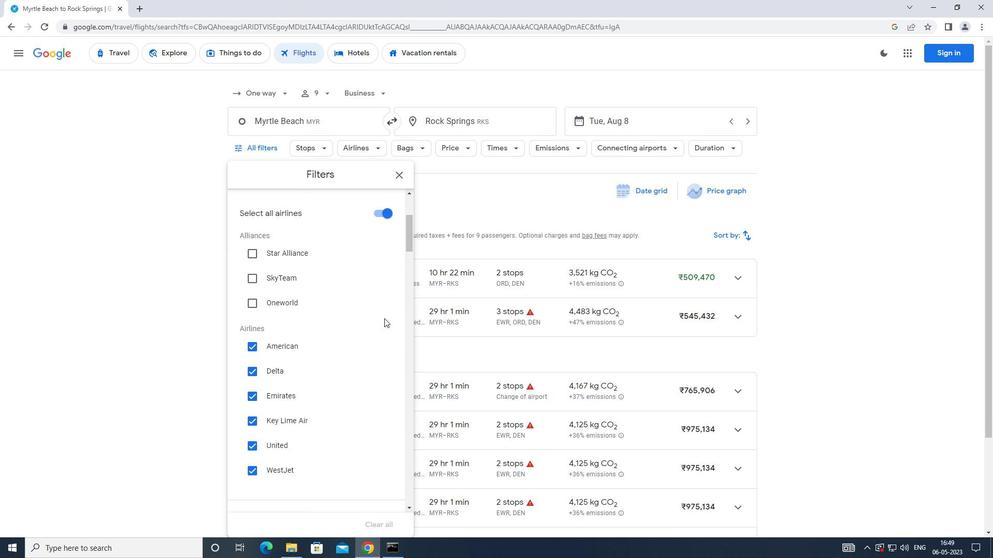 
Action: Mouse scrolled (384, 317) with delta (0, 0)
Screenshot: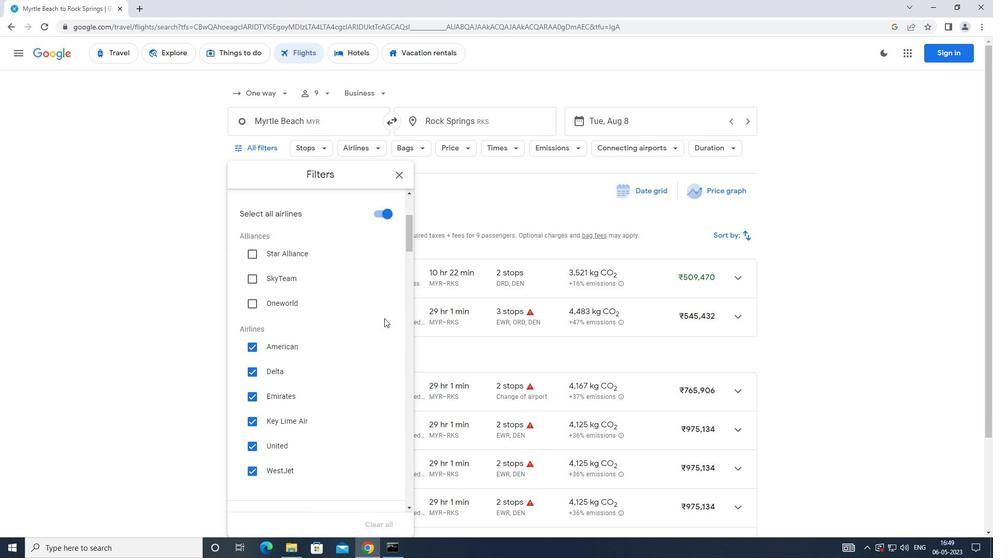 
Action: Mouse moved to (380, 270)
Screenshot: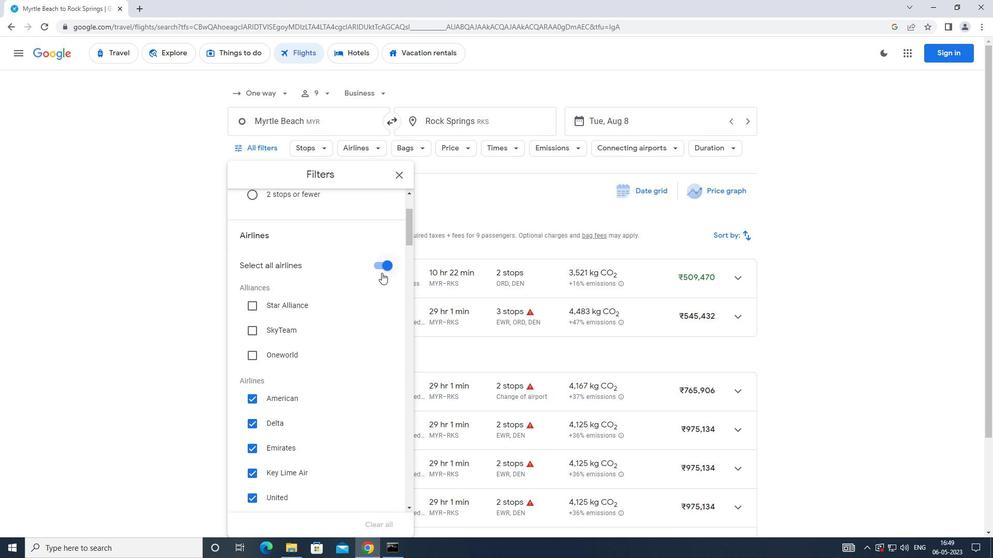 
Action: Mouse pressed left at (380, 270)
Screenshot: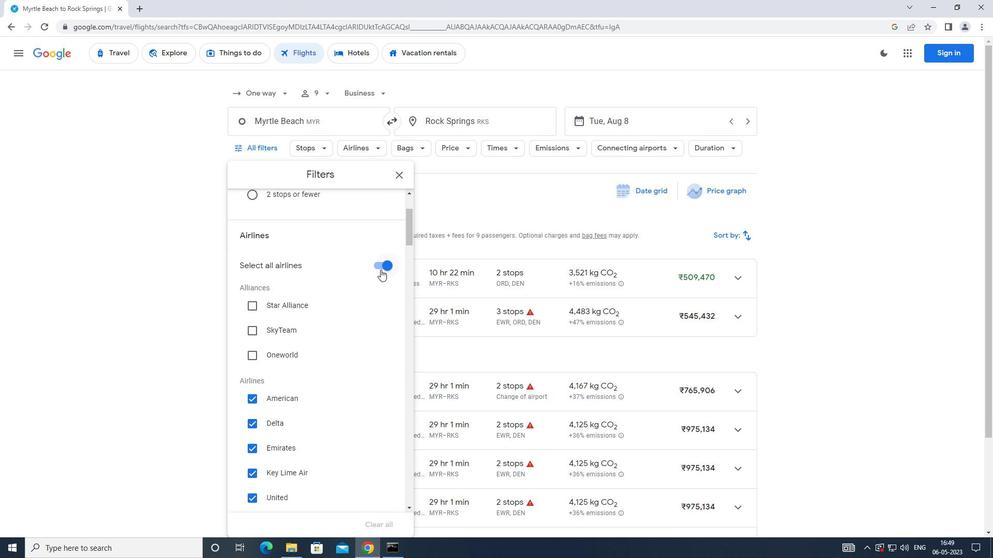 
Action: Mouse moved to (386, 302)
Screenshot: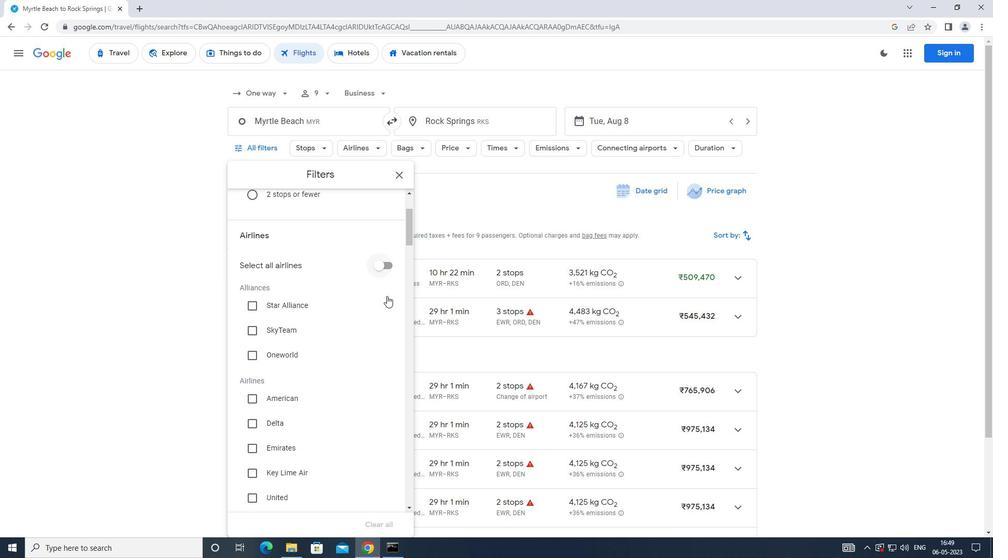 
Action: Mouse scrolled (386, 302) with delta (0, 0)
Screenshot: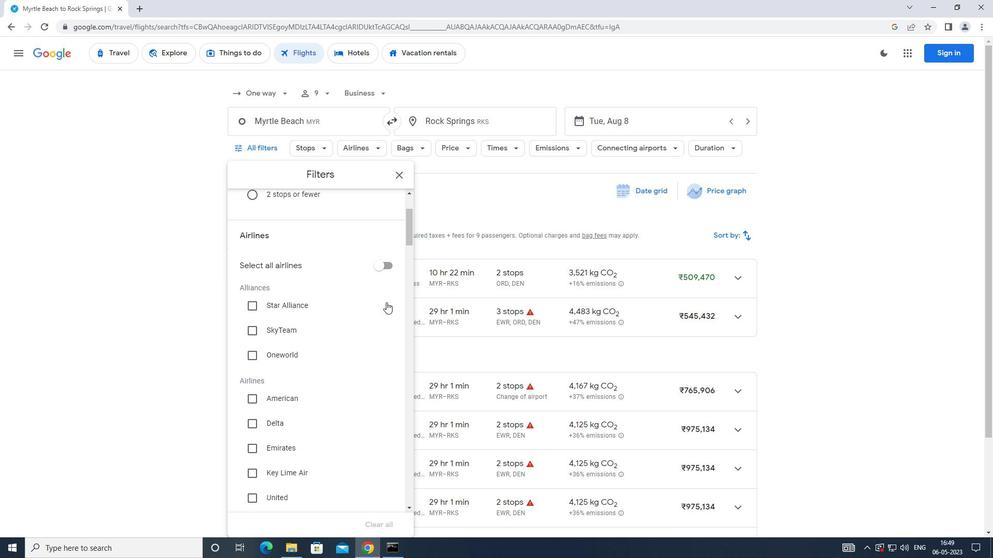 
Action: Mouse scrolled (386, 302) with delta (0, 0)
Screenshot: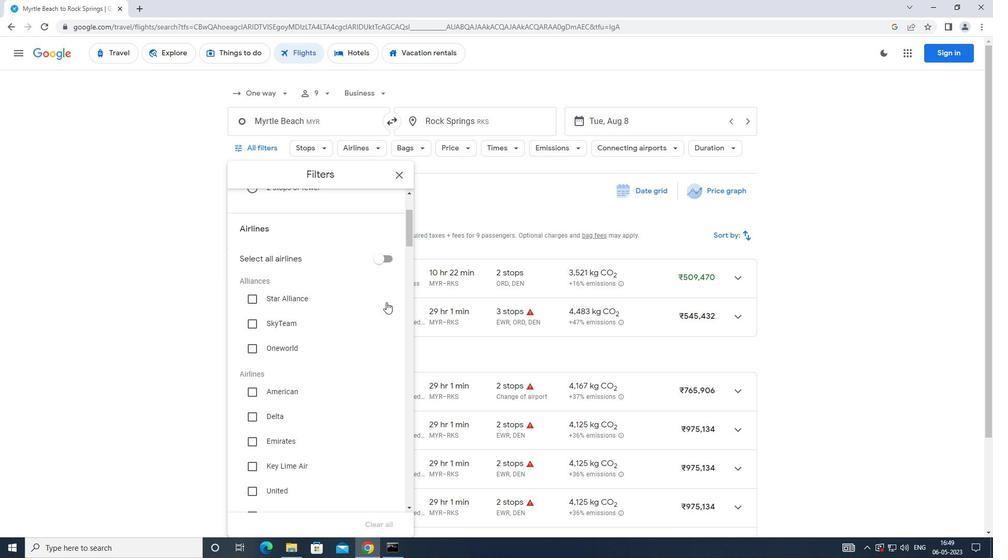
Action: Mouse scrolled (386, 302) with delta (0, 0)
Screenshot: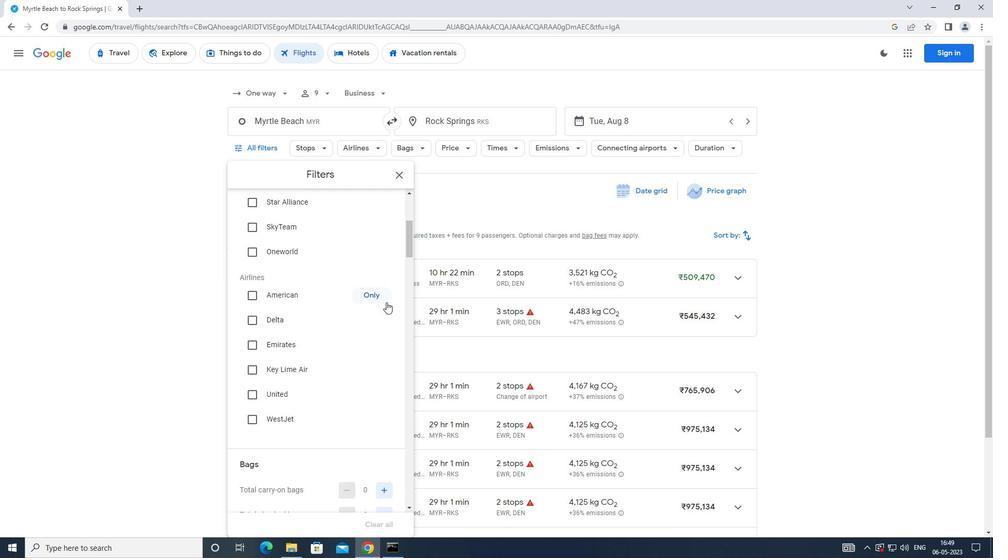 
Action: Mouse moved to (251, 291)
Screenshot: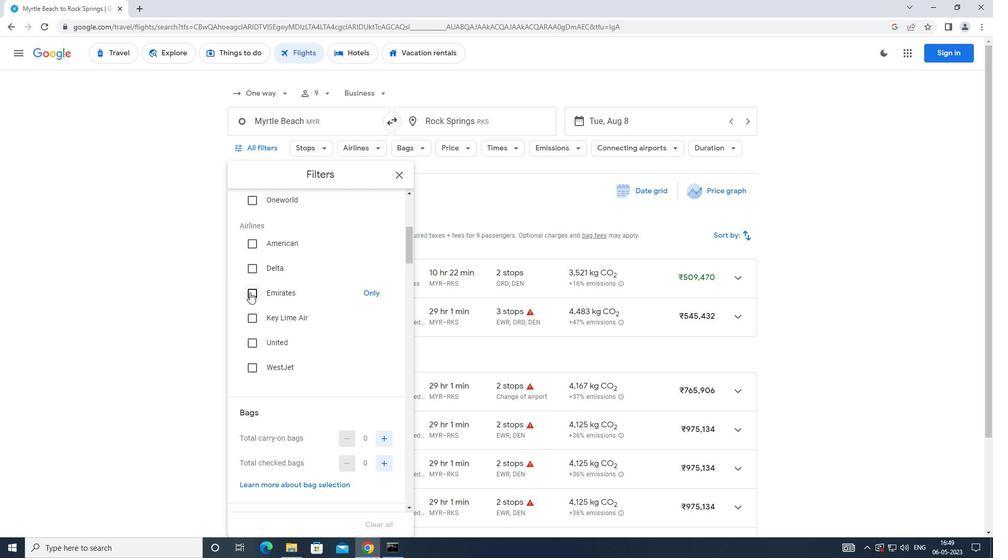
Action: Mouse pressed left at (251, 291)
Screenshot: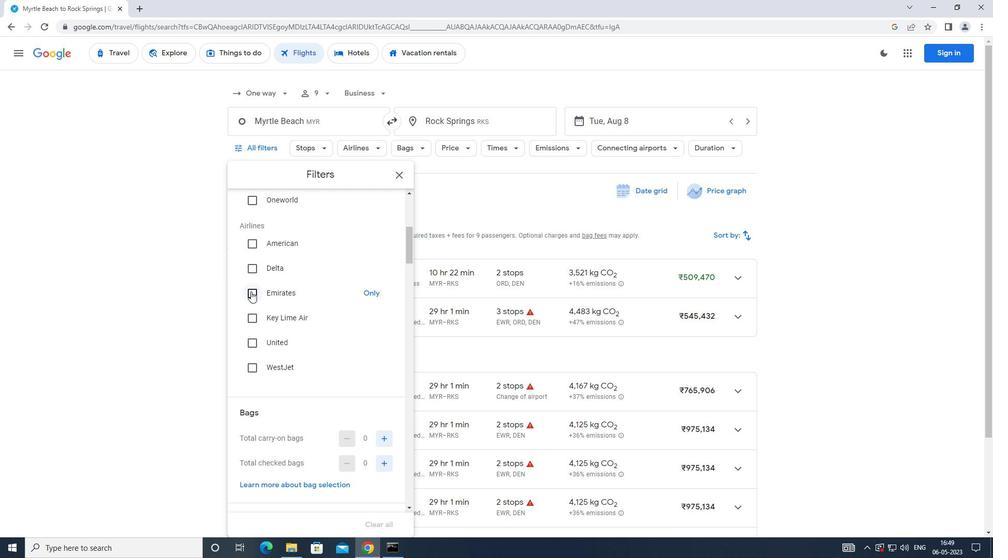
Action: Mouse moved to (331, 315)
Screenshot: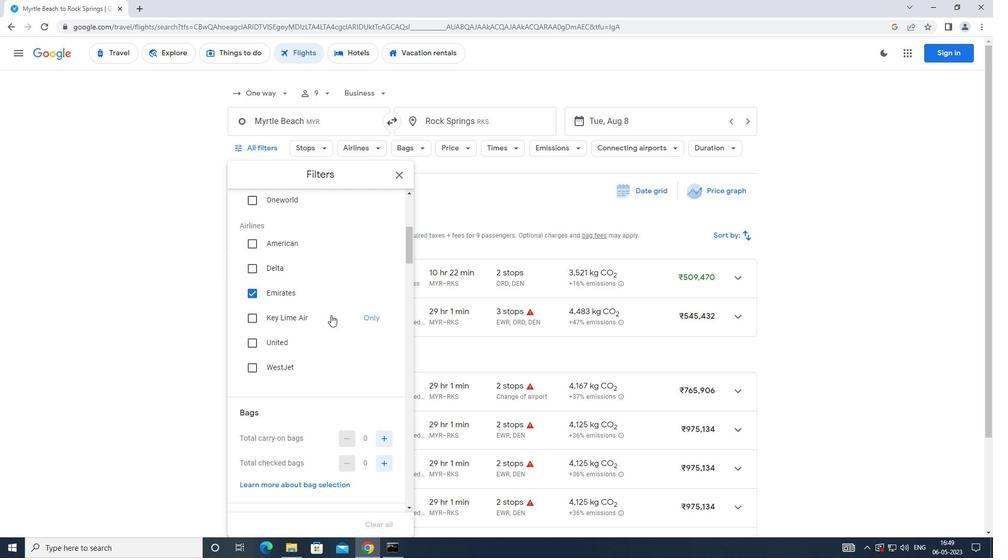 
Action: Mouse scrolled (331, 315) with delta (0, 0)
Screenshot: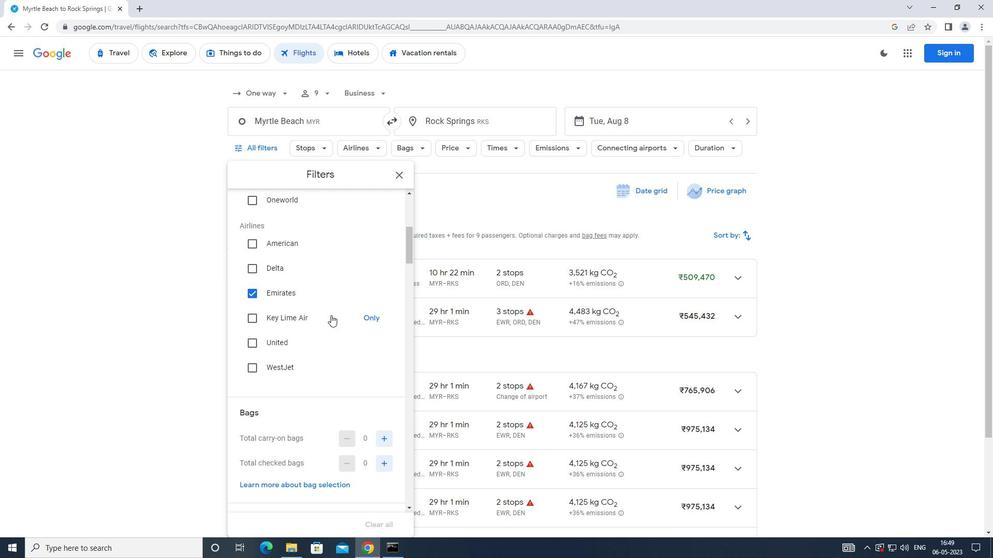 
Action: Mouse scrolled (331, 315) with delta (0, 0)
Screenshot: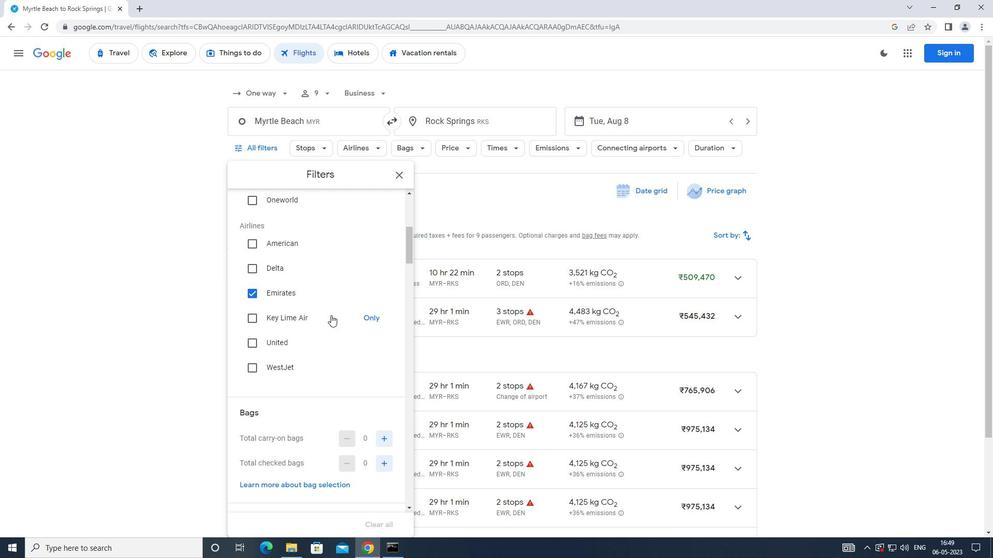 
Action: Mouse moved to (338, 315)
Screenshot: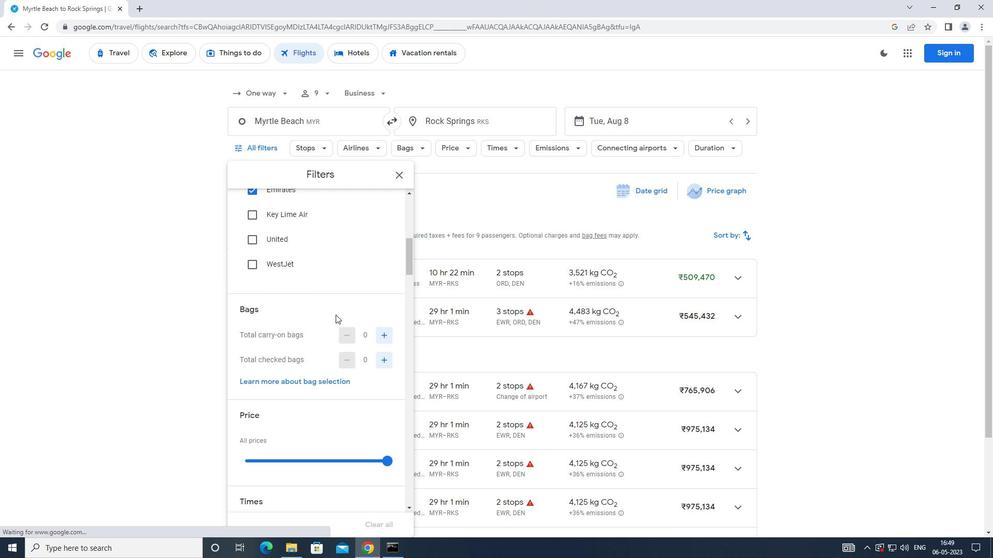 
Action: Mouse scrolled (338, 314) with delta (0, 0)
Screenshot: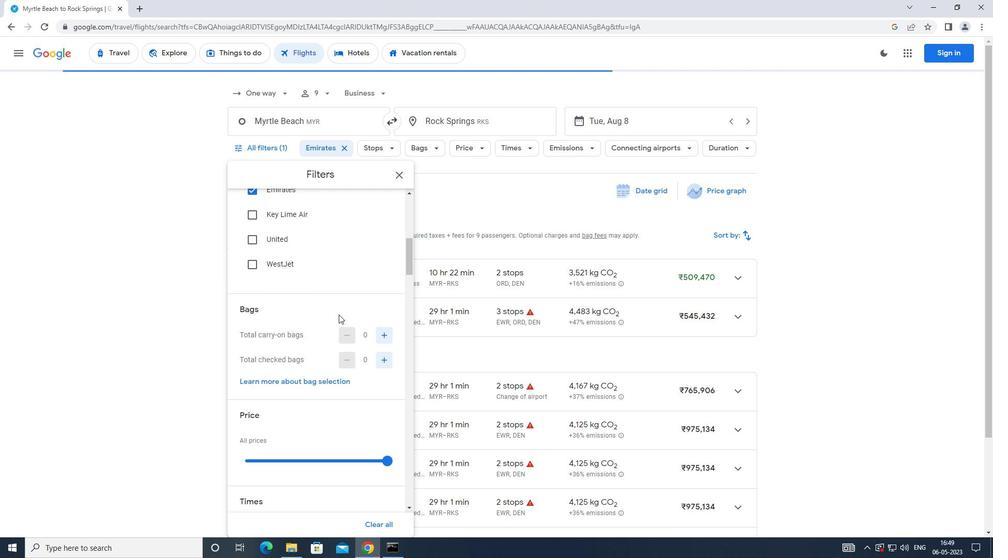 
Action: Mouse moved to (386, 286)
Screenshot: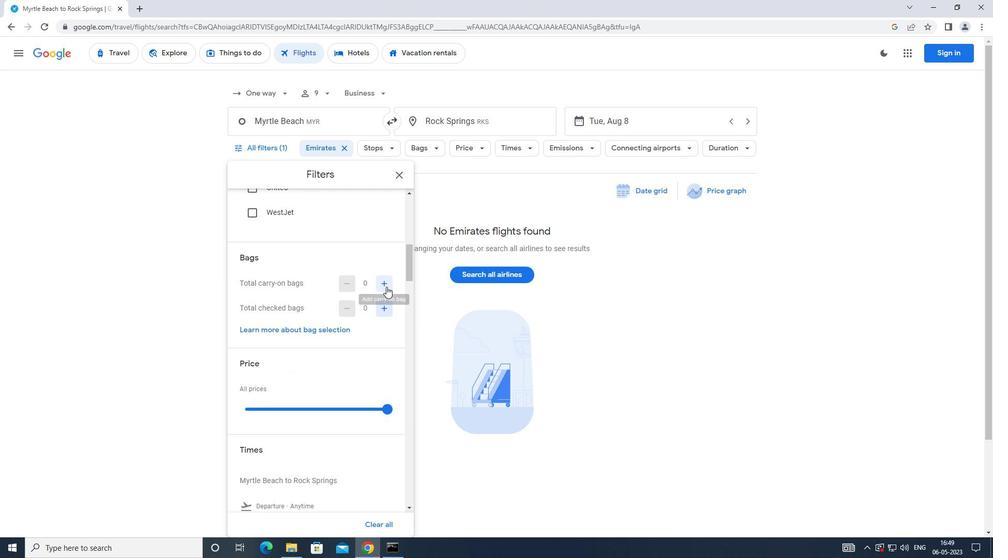 
Action: Mouse pressed left at (386, 286)
Screenshot: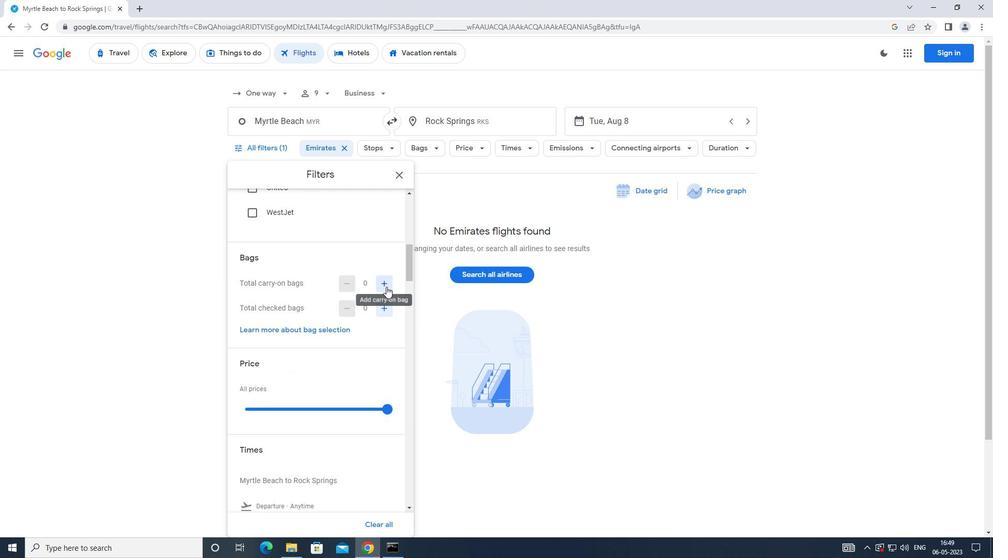 
Action: Mouse moved to (386, 286)
Screenshot: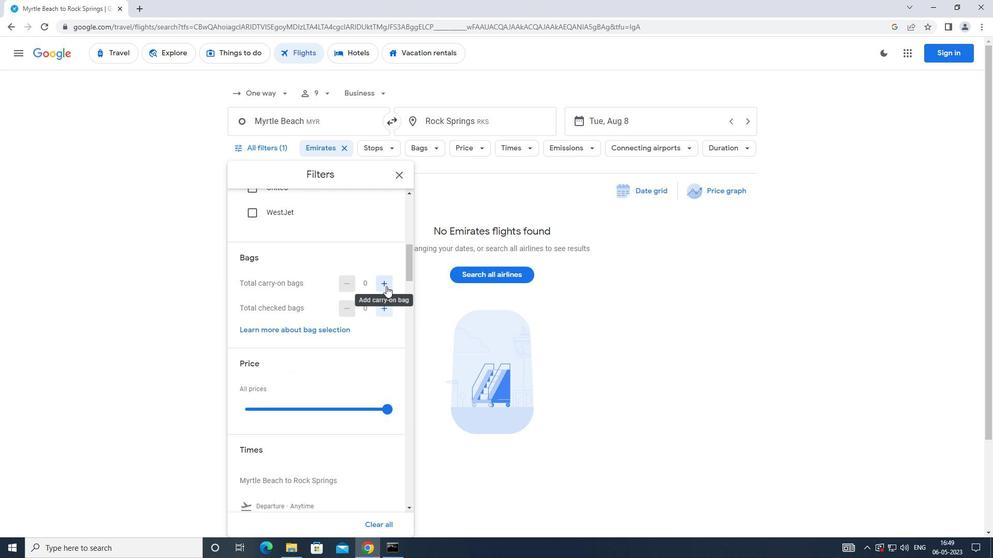
Action: Mouse pressed left at (386, 286)
Screenshot: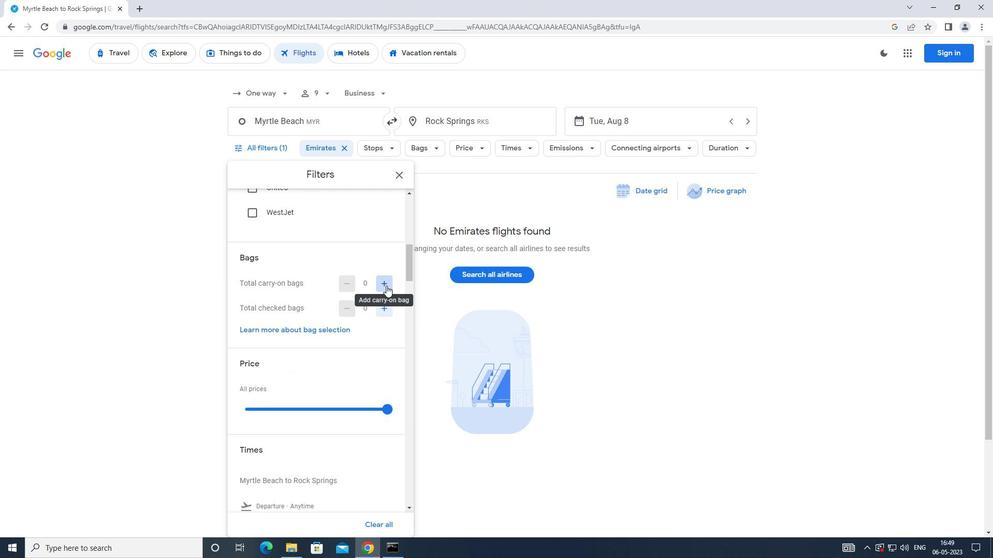 
Action: Mouse moved to (371, 328)
Screenshot: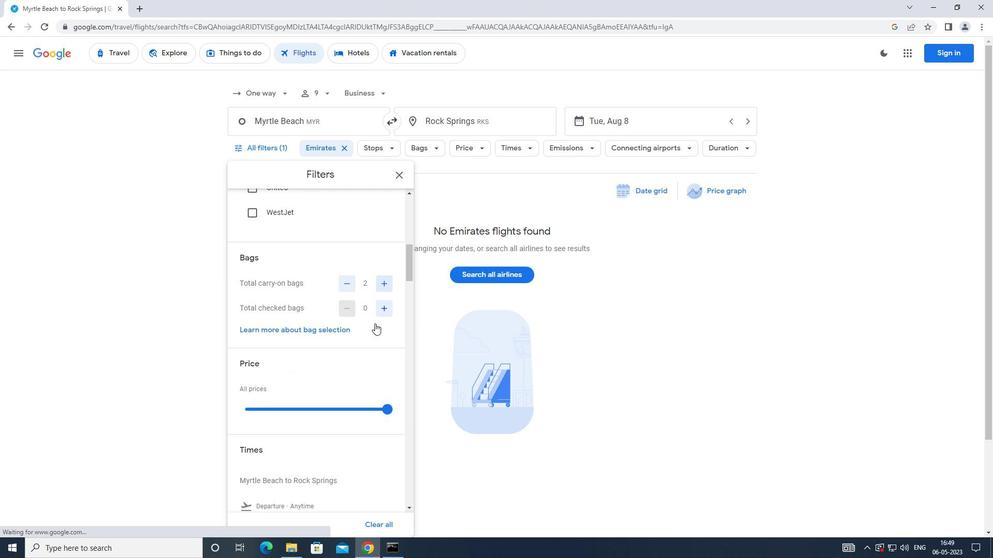 
Action: Mouse scrolled (371, 327) with delta (0, 0)
Screenshot: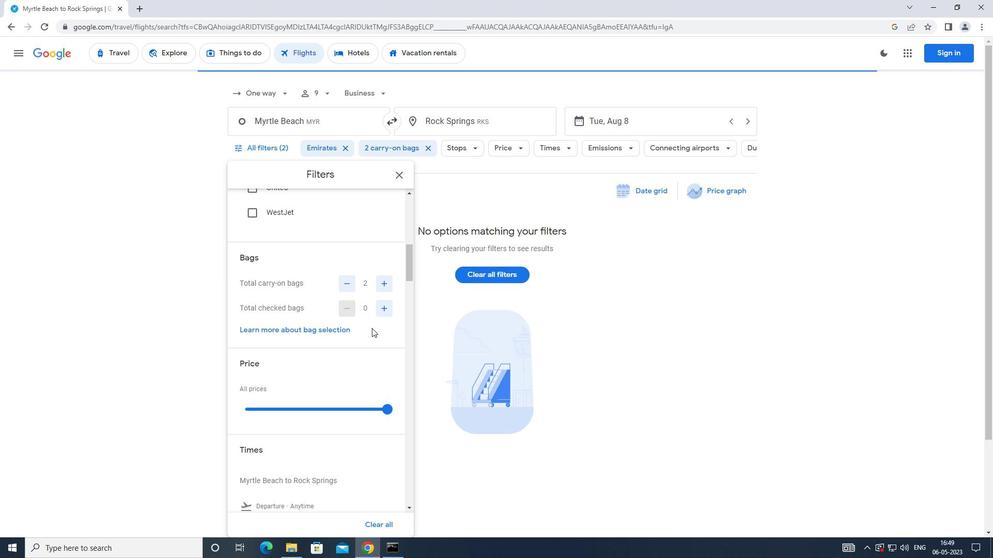 
Action: Mouse moved to (386, 356)
Screenshot: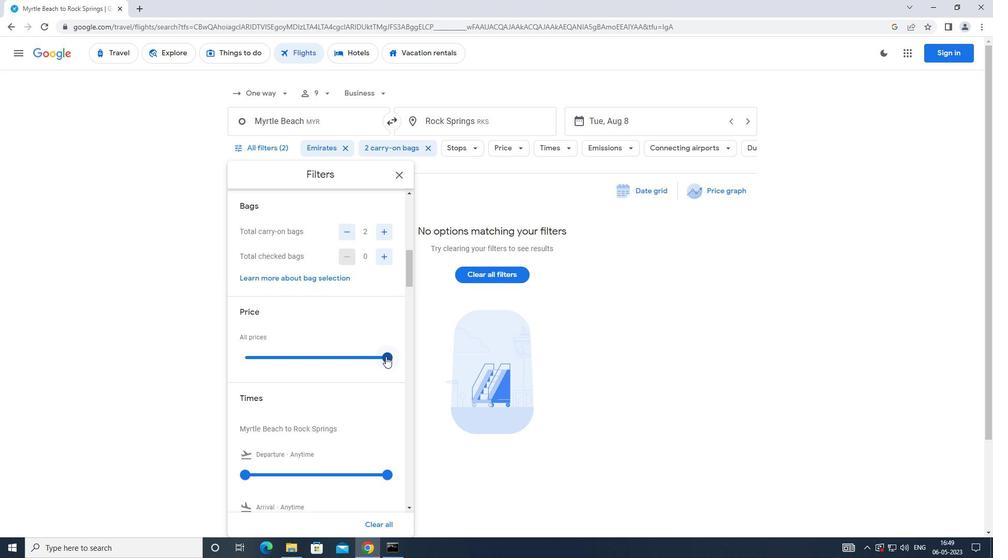 
Action: Mouse pressed left at (386, 356)
Screenshot: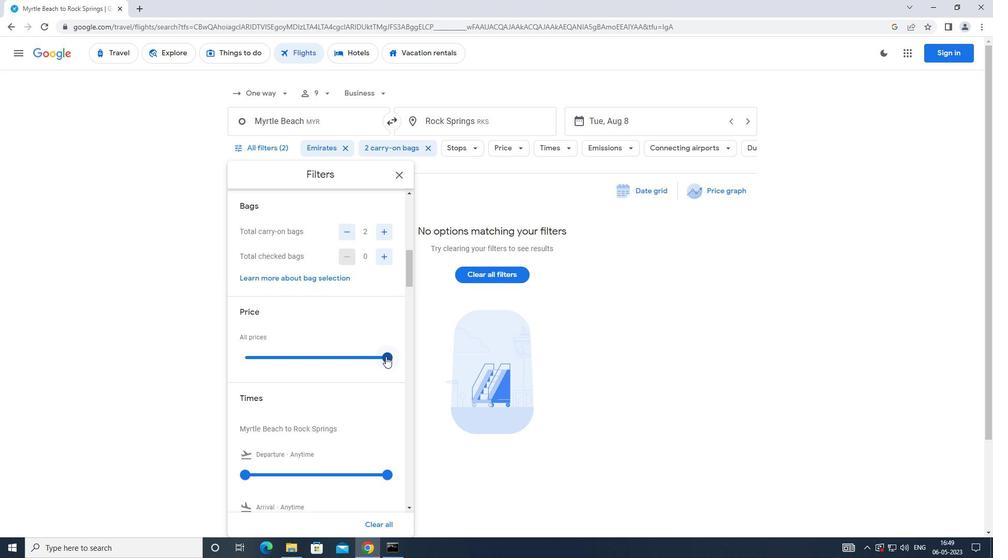 
Action: Mouse moved to (363, 365)
Screenshot: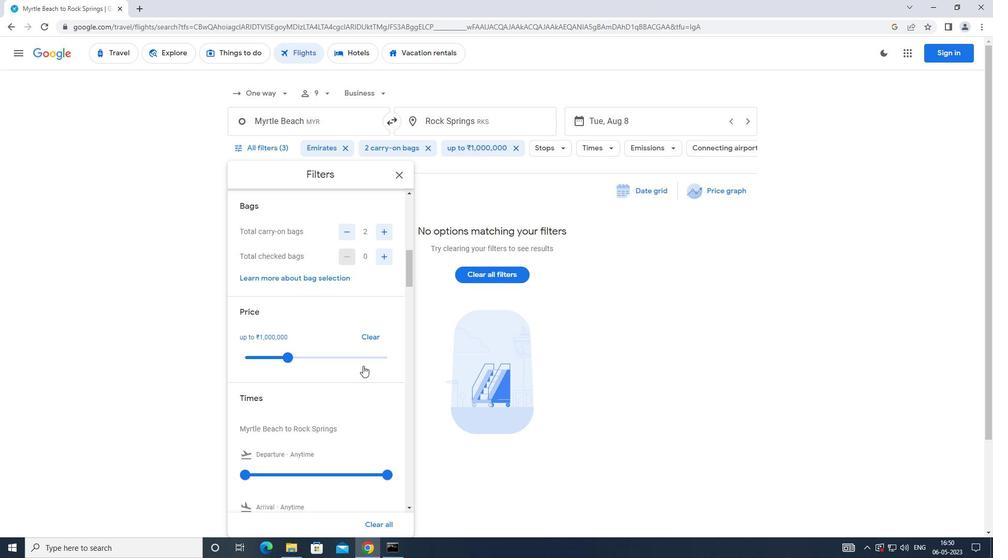 
Action: Mouse scrolled (363, 365) with delta (0, 0)
Screenshot: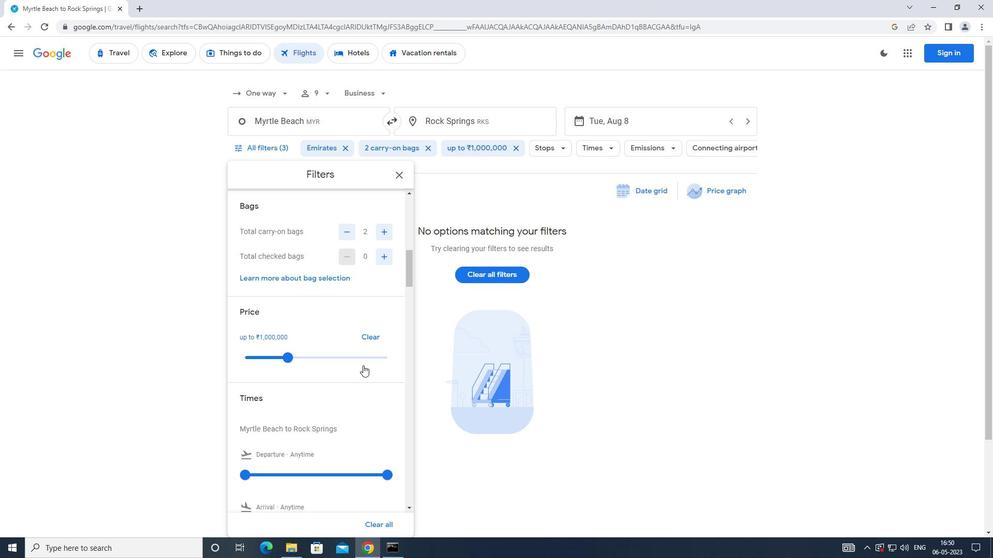 
Action: Mouse scrolled (363, 365) with delta (0, 0)
Screenshot: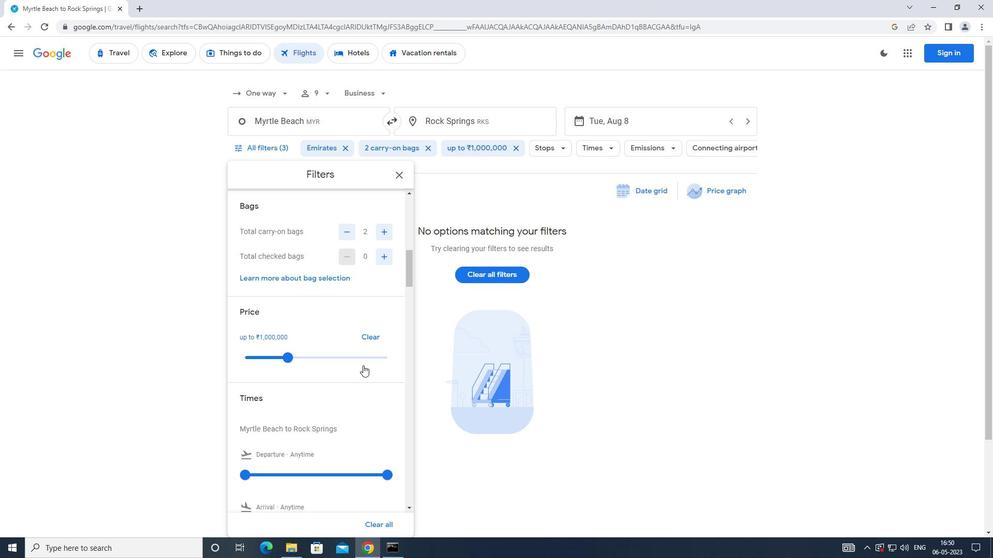 
Action: Mouse scrolled (363, 365) with delta (0, 0)
Screenshot: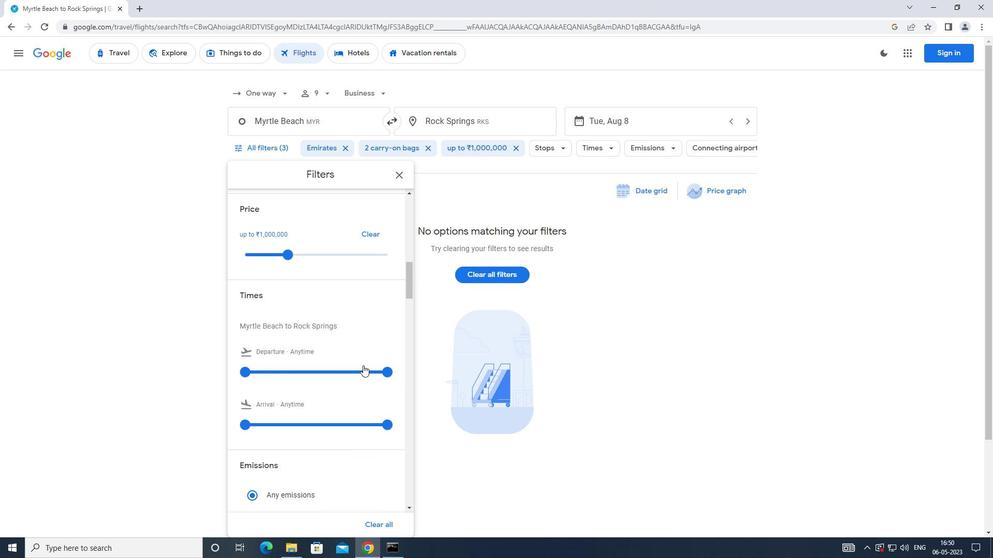 
Action: Mouse moved to (244, 321)
Screenshot: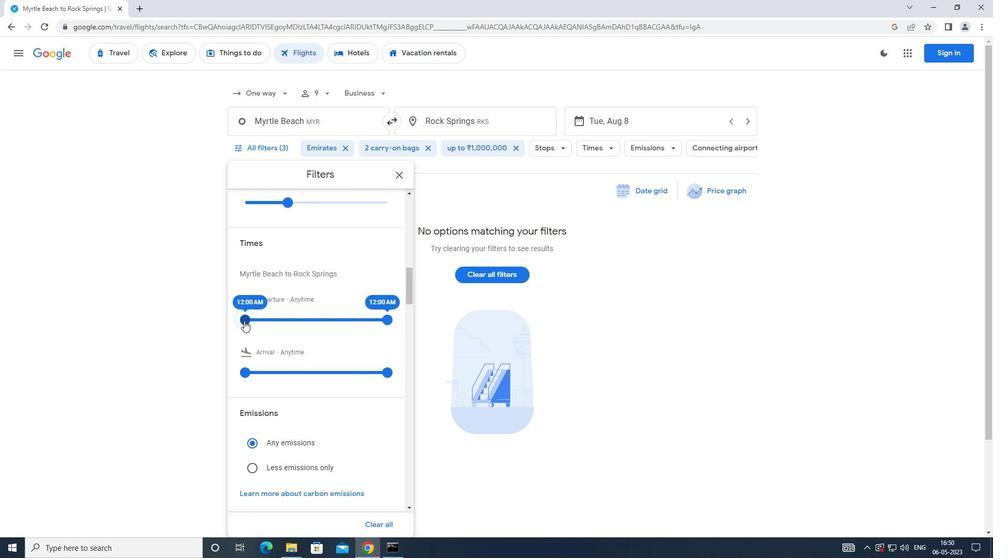 
Action: Mouse pressed left at (244, 321)
Screenshot: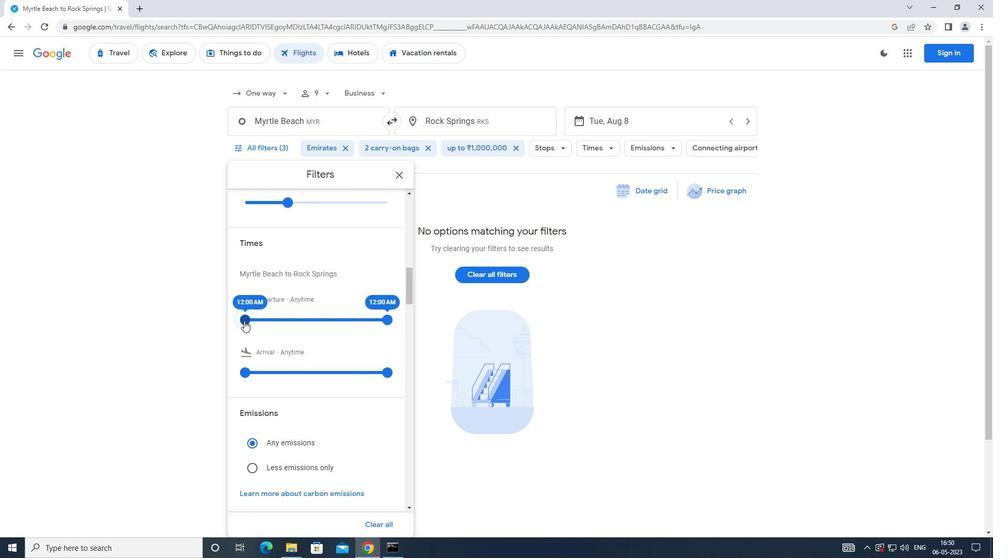 
Action: Mouse moved to (385, 319)
Screenshot: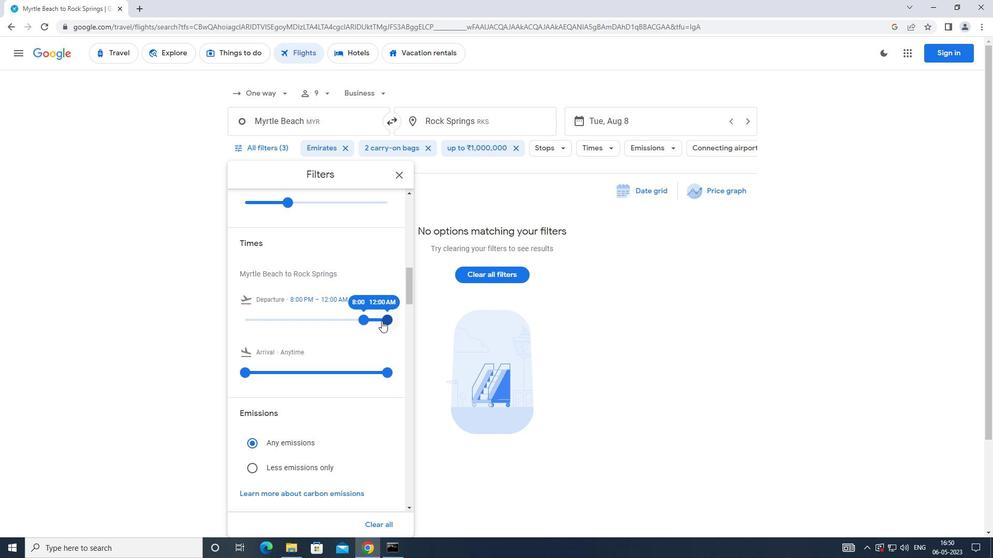 
Action: Mouse pressed left at (385, 319)
Screenshot: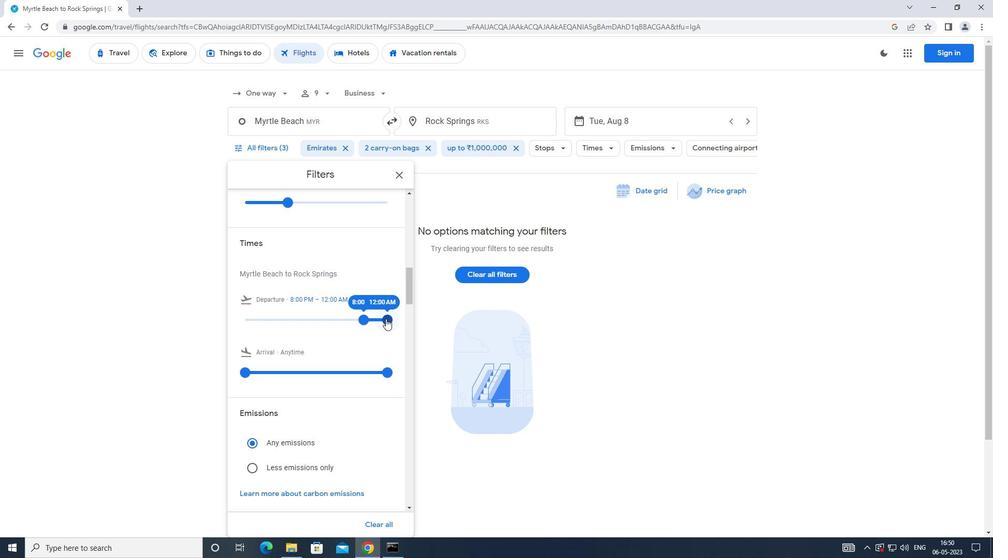 
Action: Mouse moved to (401, 178)
Screenshot: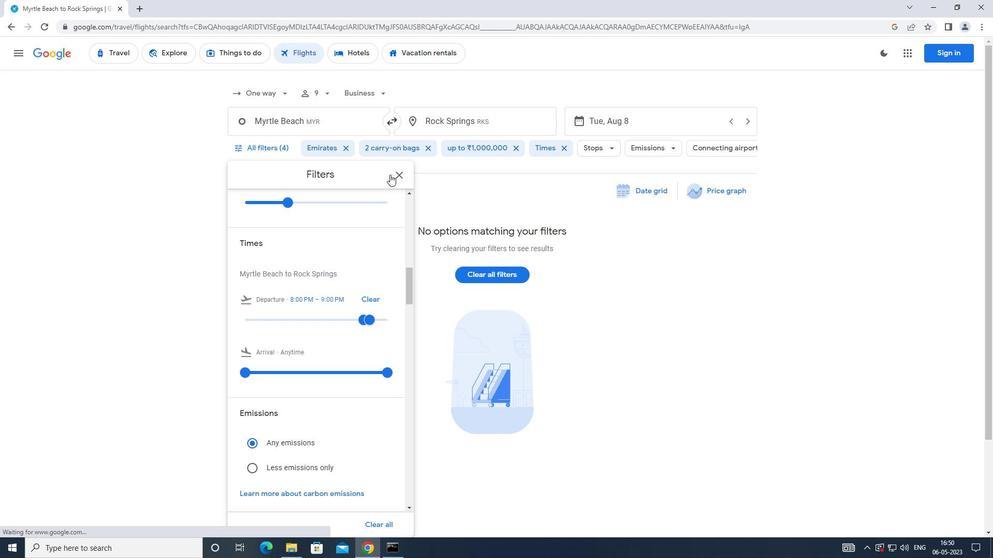 
Action: Mouse pressed left at (401, 178)
Screenshot: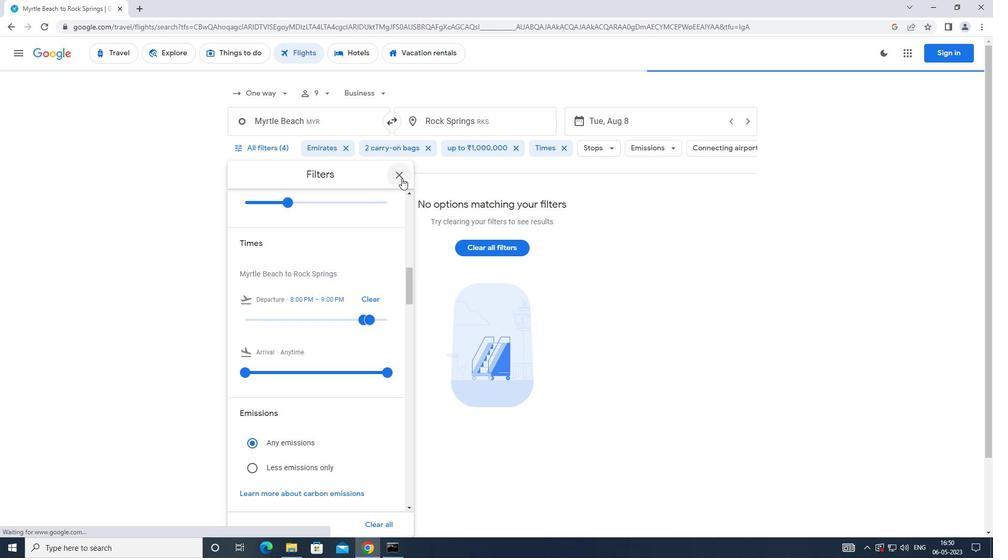 
Action: Mouse moved to (396, 191)
Screenshot: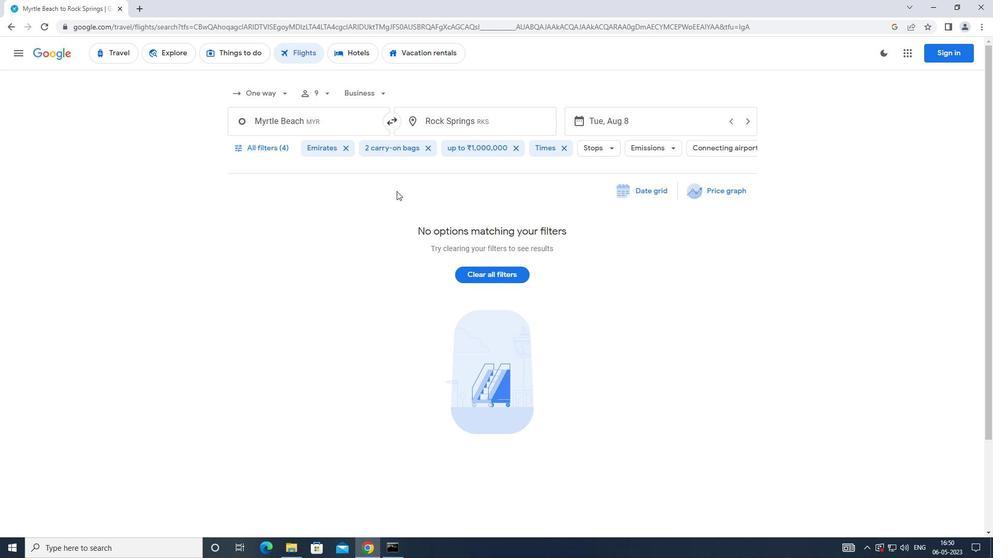 
